 Task: Look for space in Drogheda, Ireland from 1st June, 2023 to 9th June, 2023 for 6 adults in price range Rs.6000 to Rs.12000. Place can be entire place with 3 bedrooms having 3 beds and 3 bathrooms. Property type can be house, flat, guest house. Booking option can be shelf check-in. Required host language is English.
Action: Mouse moved to (415, 77)
Screenshot: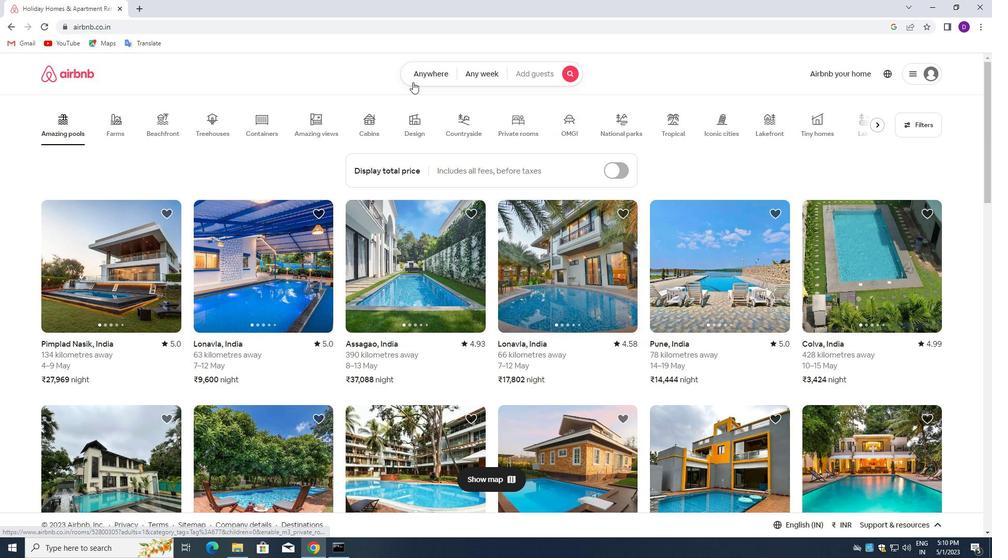 
Action: Mouse pressed left at (415, 77)
Screenshot: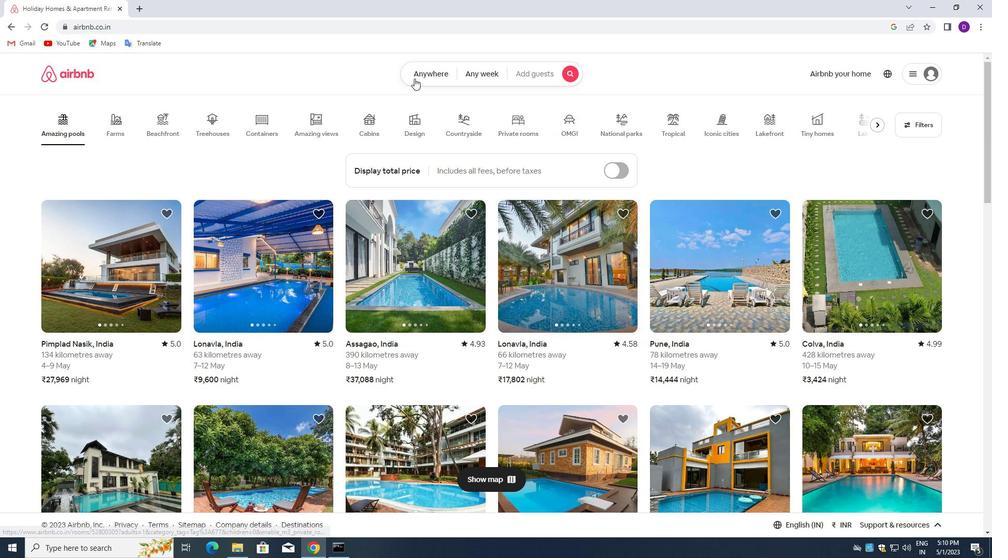 
Action: Mouse moved to (319, 118)
Screenshot: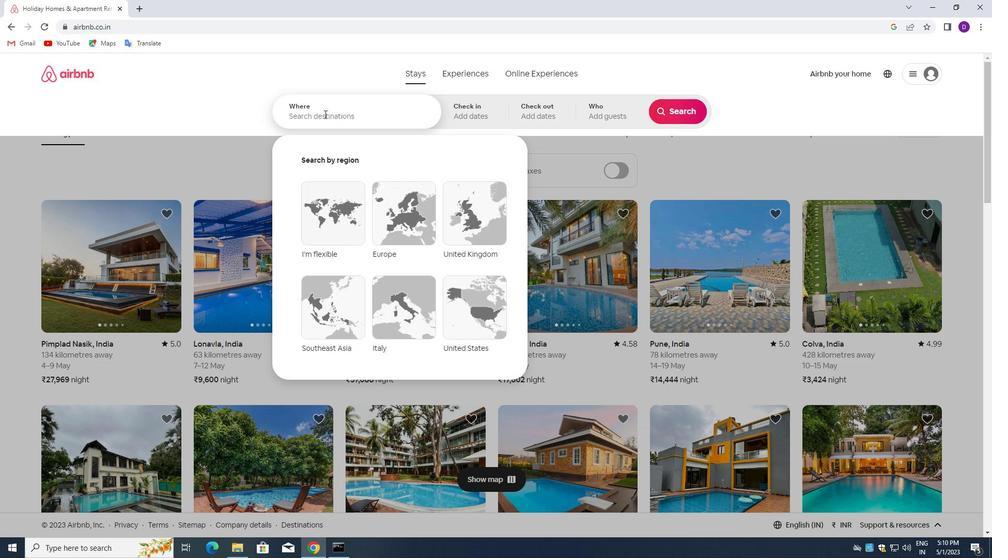 
Action: Mouse pressed left at (319, 118)
Screenshot: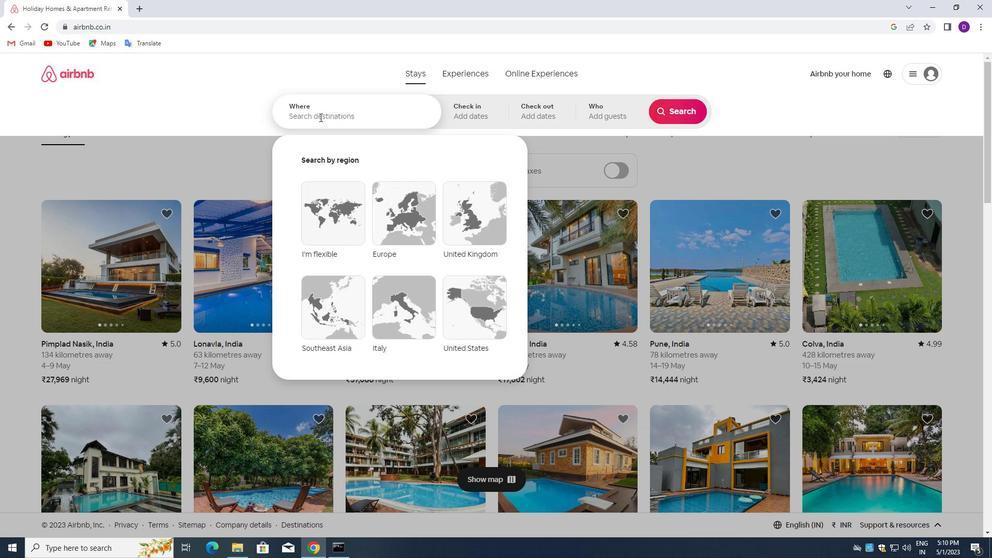 
Action: Key pressed <Key.shift>DROGHEDA,<Key.space><Key.shift>IRE<Key.down><Key.enter>
Screenshot: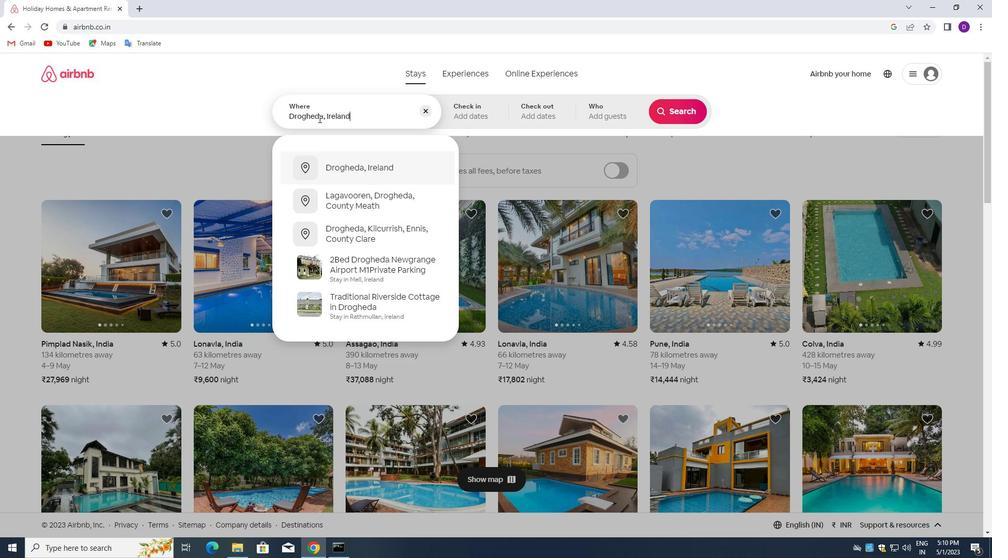 
Action: Mouse moved to (618, 238)
Screenshot: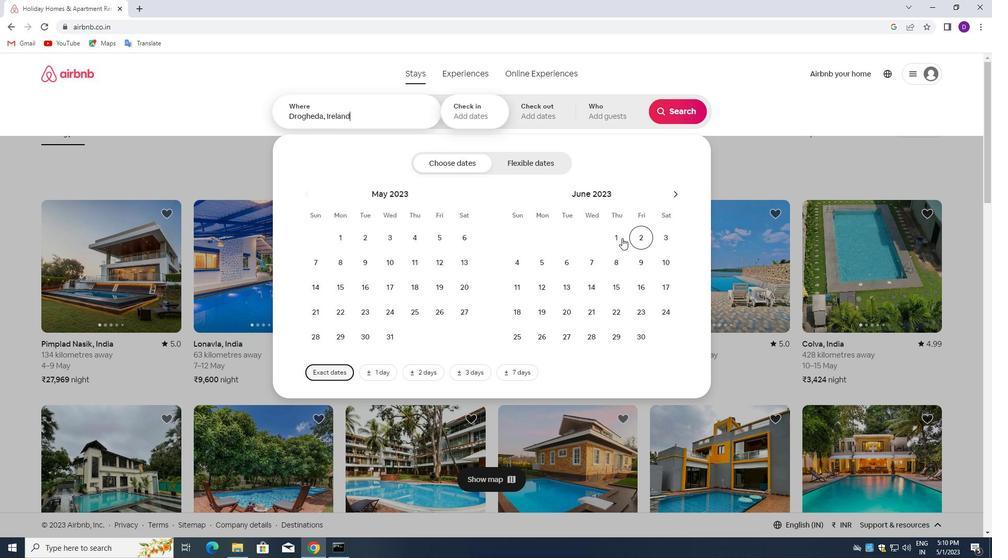 
Action: Mouse pressed left at (618, 238)
Screenshot: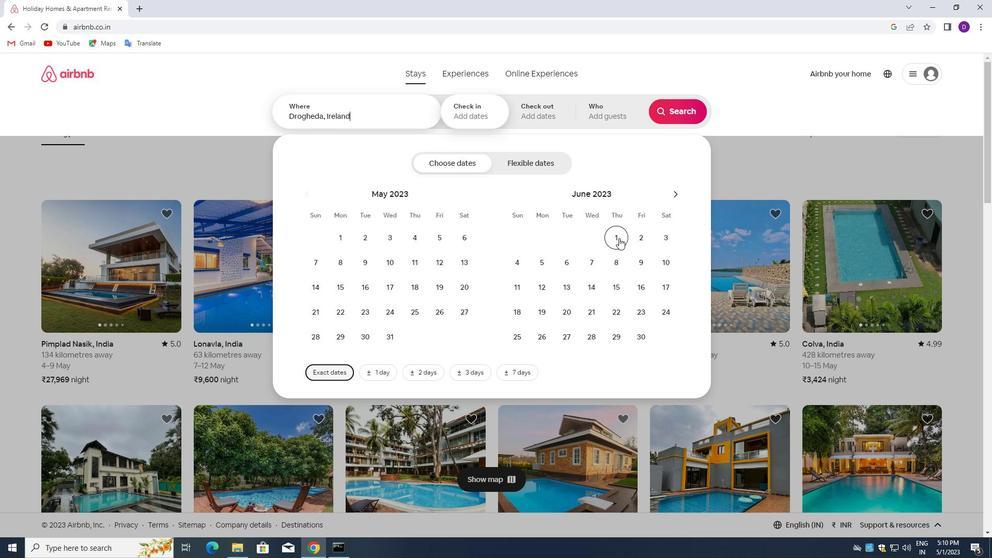 
Action: Mouse moved to (636, 257)
Screenshot: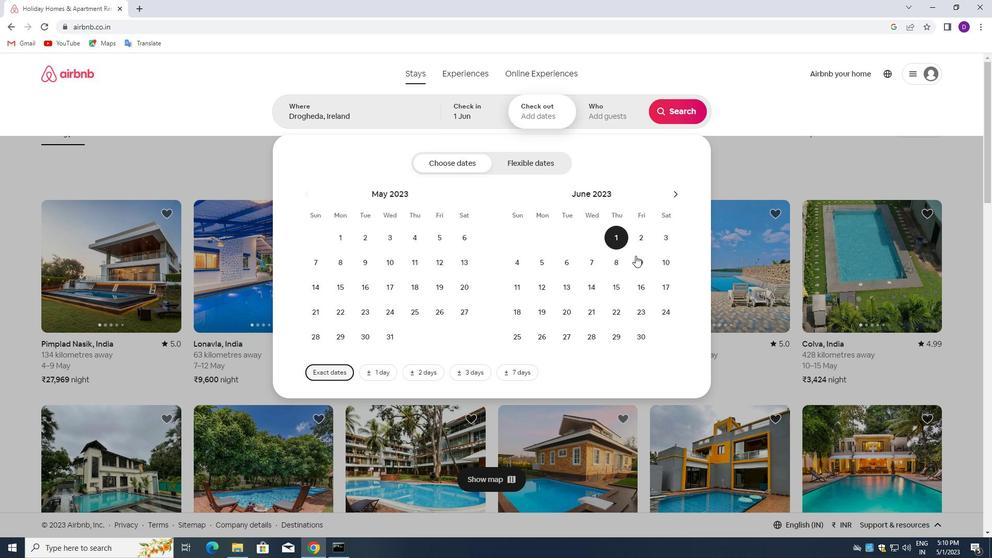 
Action: Mouse pressed left at (636, 257)
Screenshot: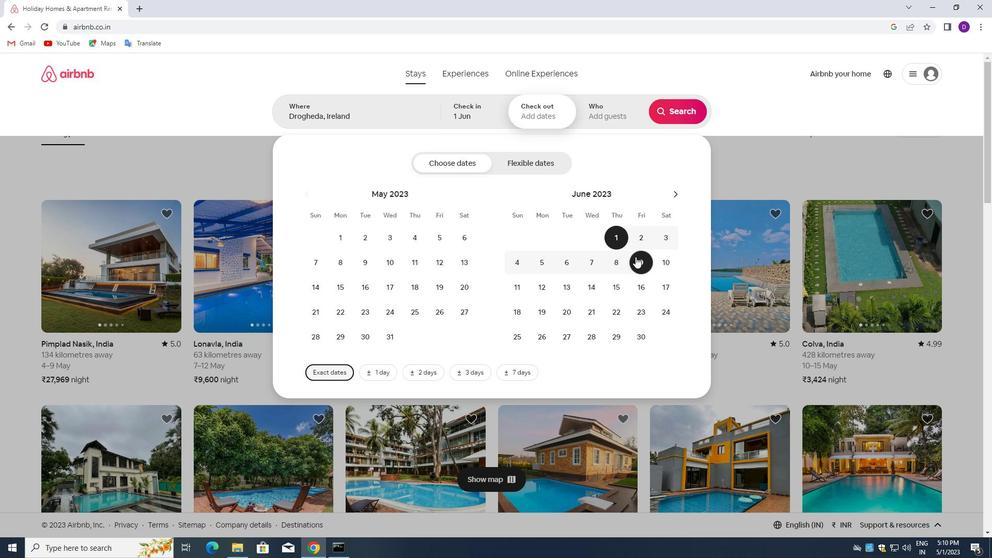 
Action: Mouse moved to (606, 116)
Screenshot: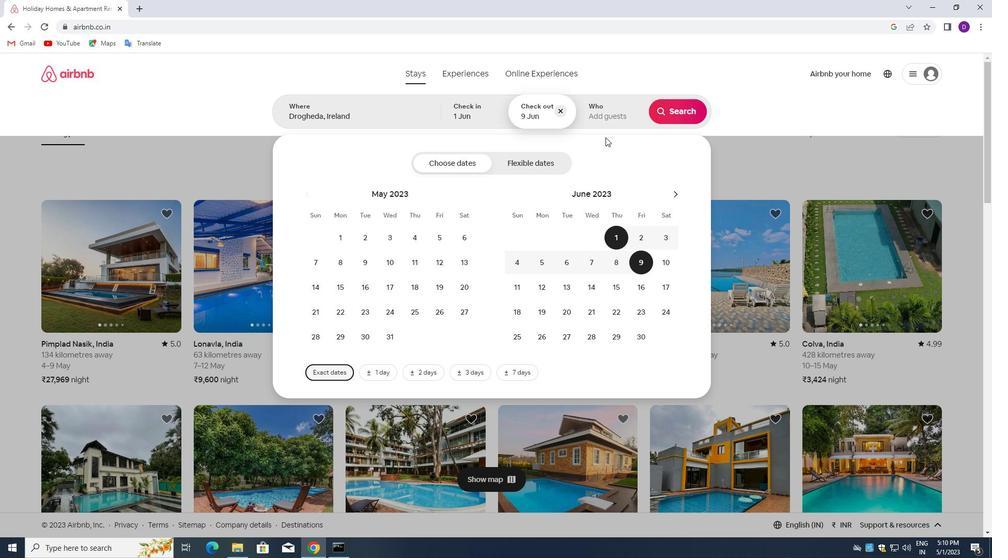 
Action: Mouse pressed left at (606, 116)
Screenshot: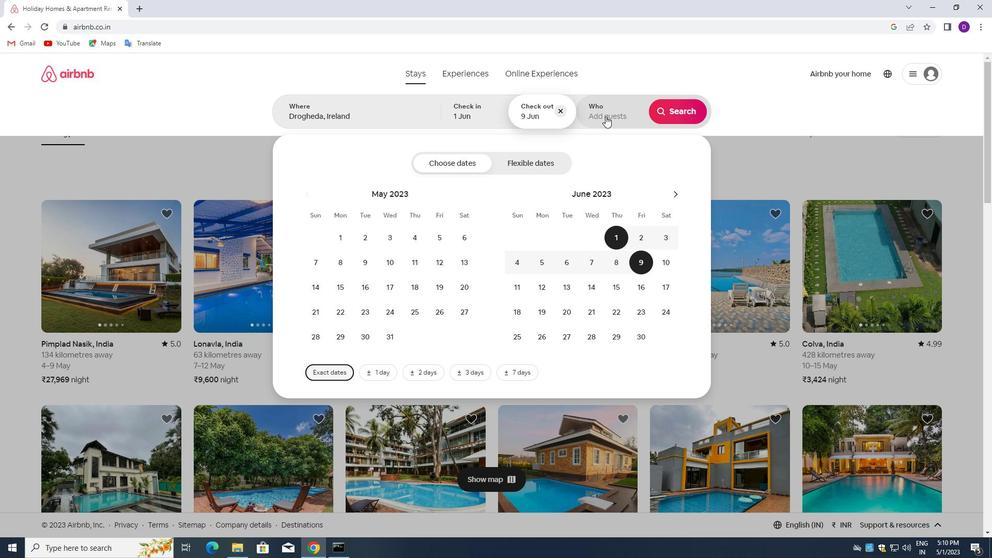 
Action: Mouse moved to (682, 161)
Screenshot: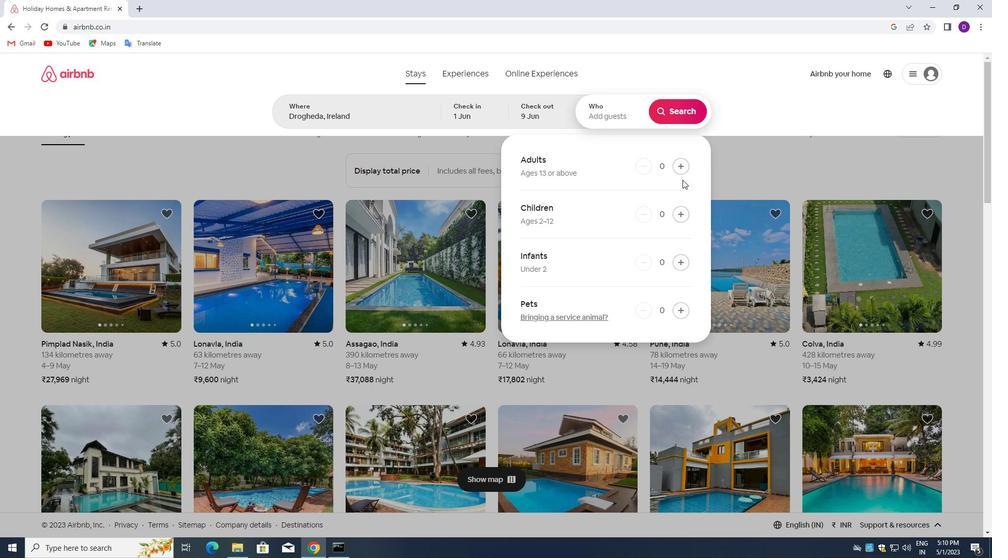
Action: Mouse pressed left at (682, 161)
Screenshot: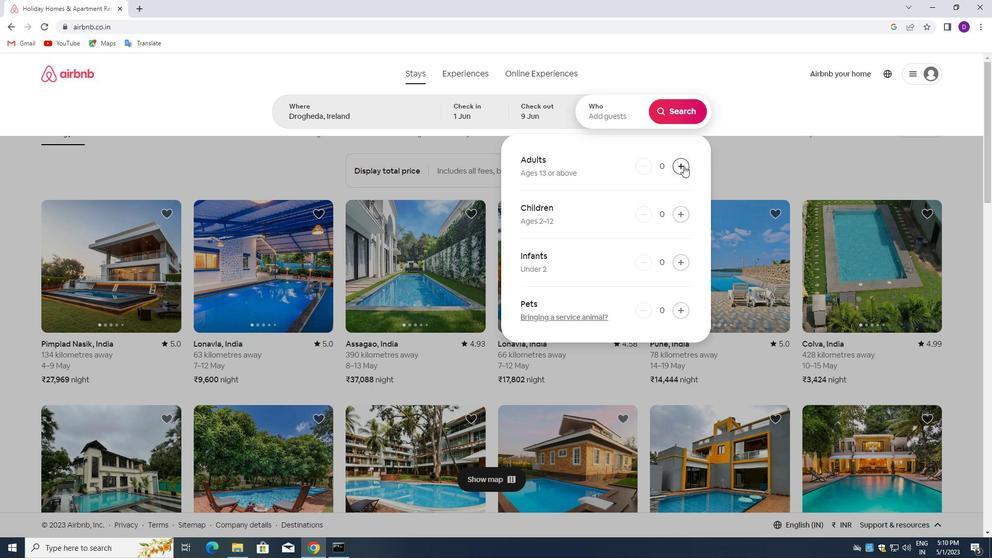 
Action: Mouse pressed left at (682, 161)
Screenshot: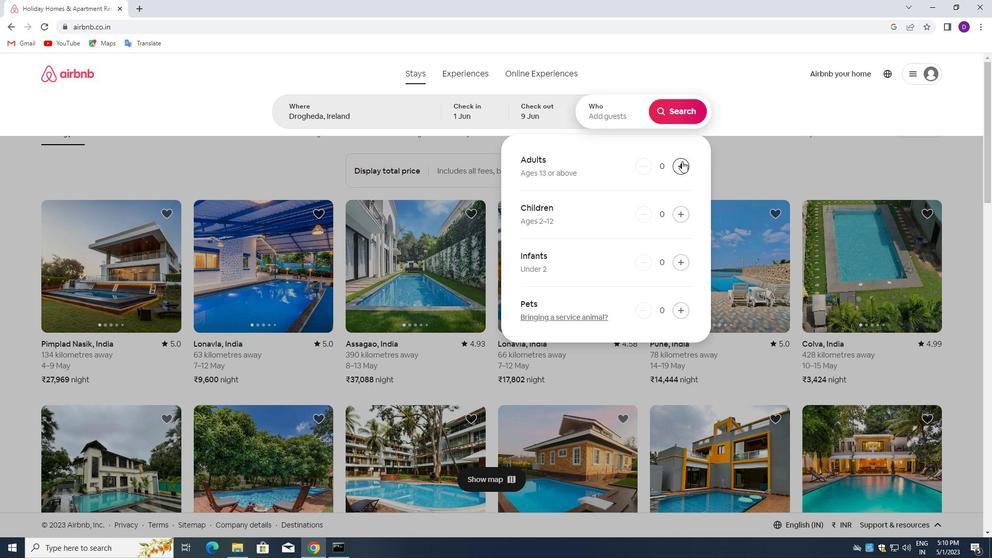 
Action: Mouse pressed left at (682, 161)
Screenshot: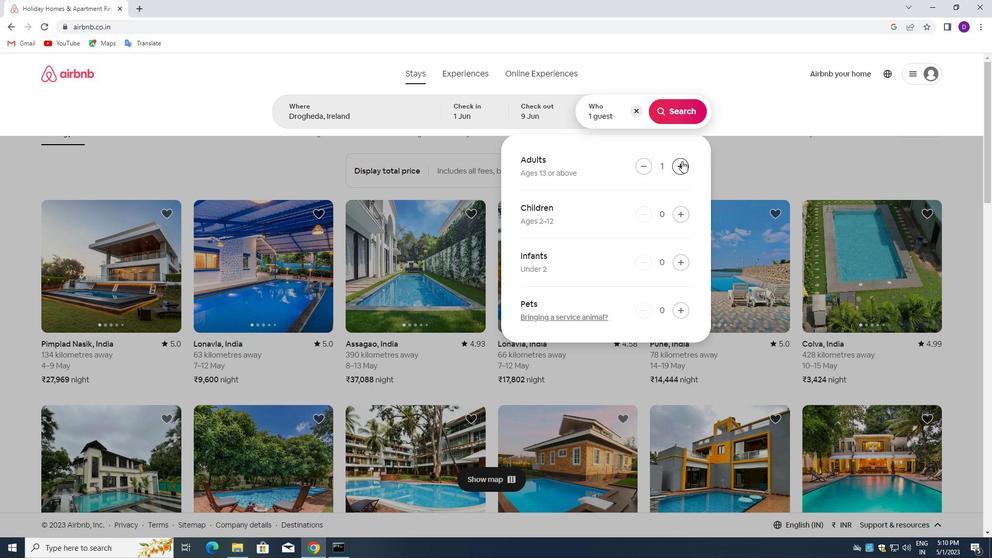 
Action: Mouse pressed left at (682, 161)
Screenshot: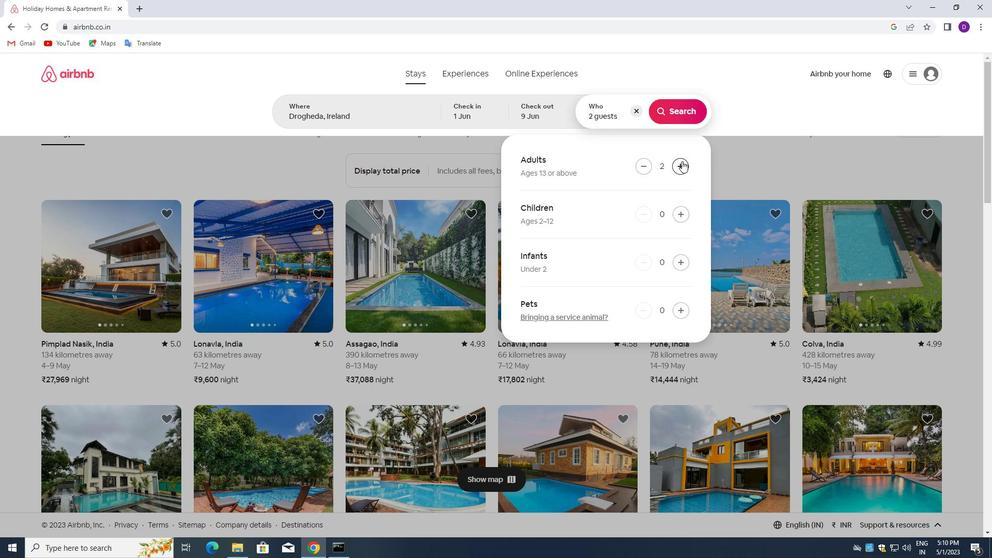 
Action: Mouse pressed left at (682, 161)
Screenshot: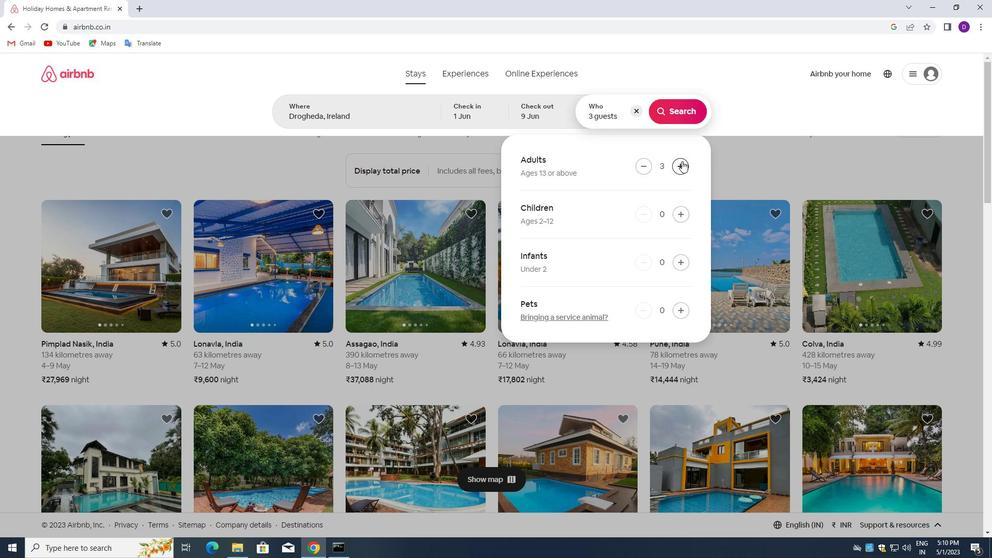 
Action: Mouse pressed left at (682, 161)
Screenshot: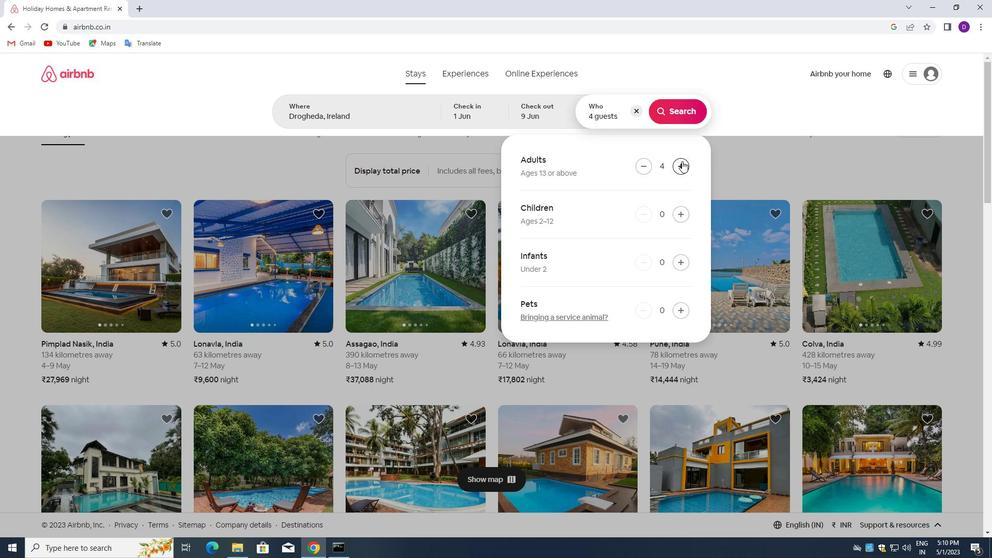 
Action: Mouse moved to (673, 111)
Screenshot: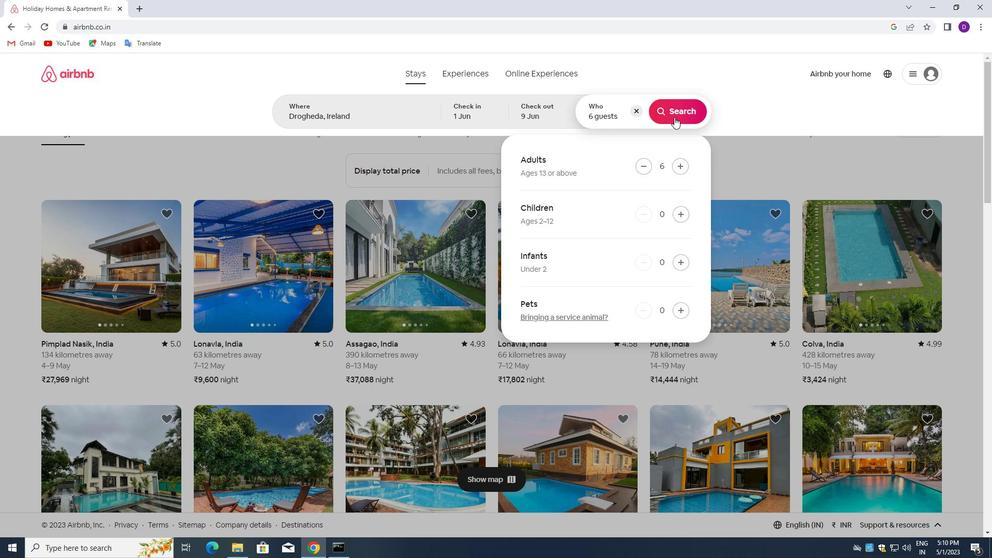 
Action: Mouse pressed left at (673, 111)
Screenshot: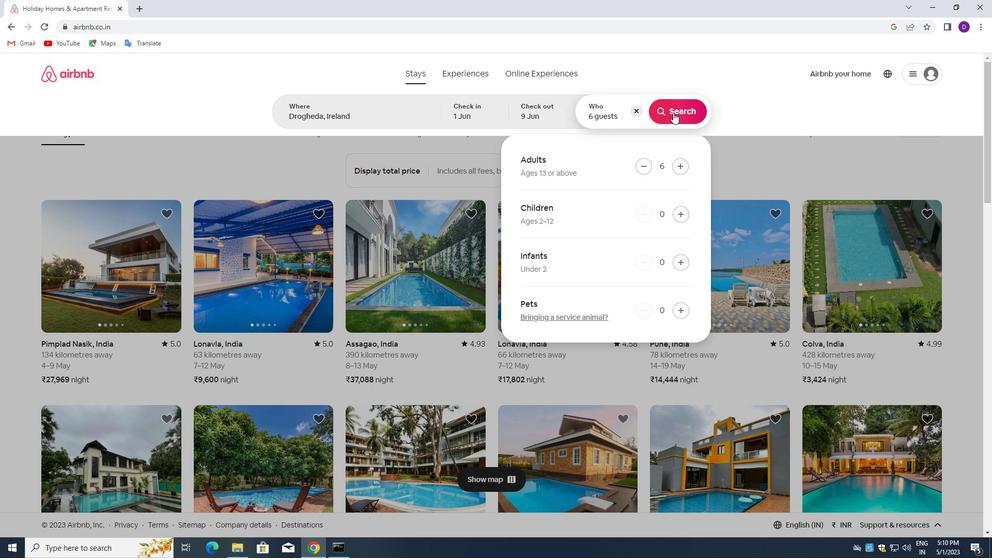 
Action: Mouse moved to (956, 113)
Screenshot: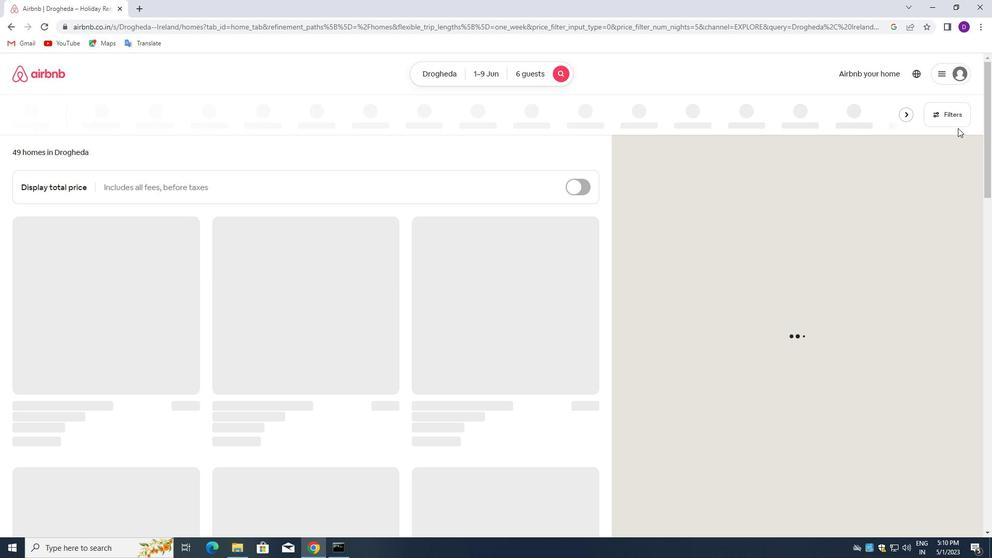 
Action: Mouse pressed left at (956, 113)
Screenshot: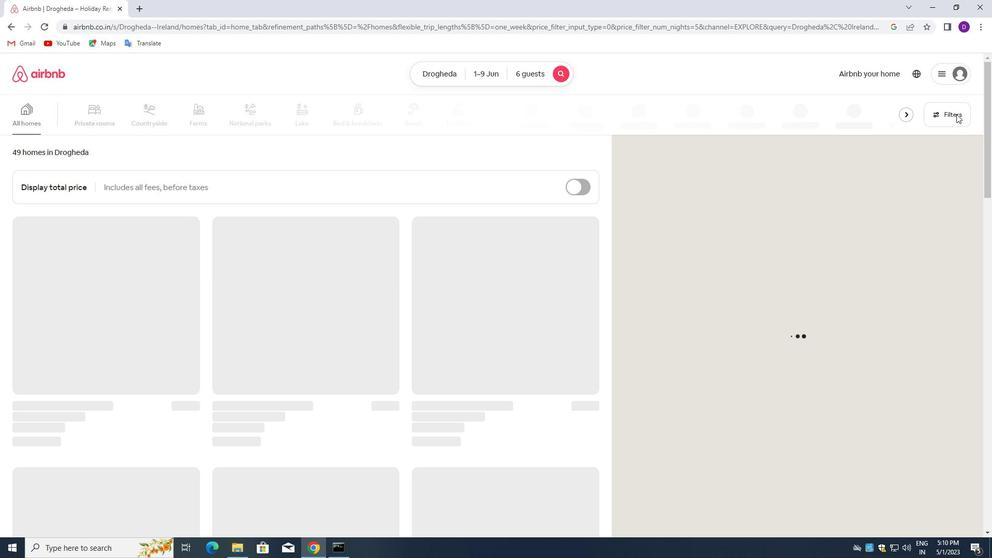 
Action: Mouse moved to (360, 244)
Screenshot: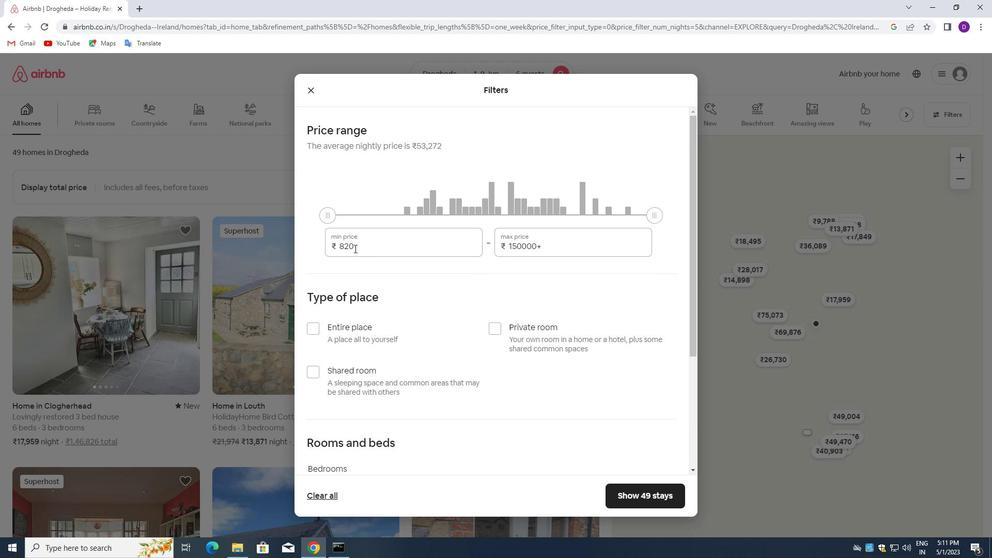 
Action: Mouse pressed left at (360, 244)
Screenshot: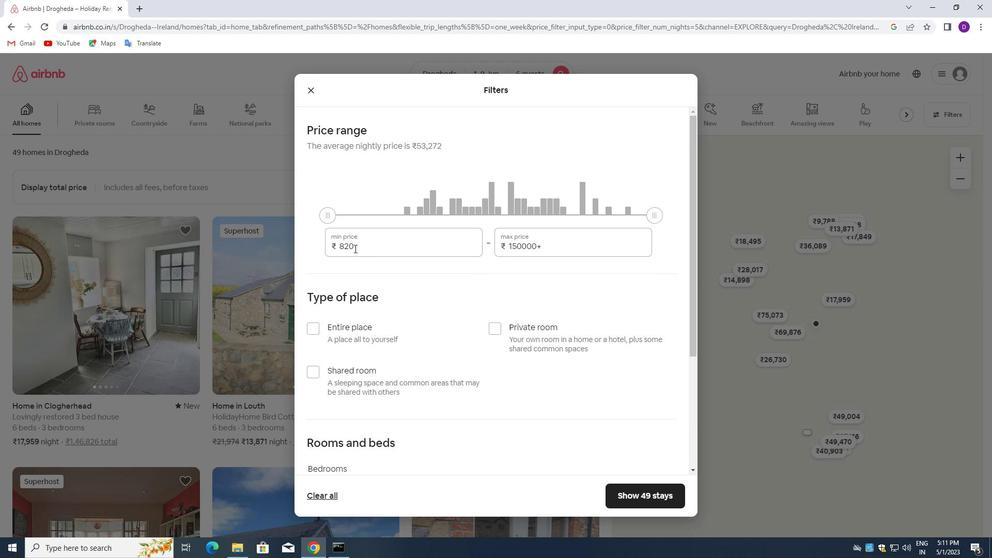 
Action: Mouse pressed left at (360, 244)
Screenshot: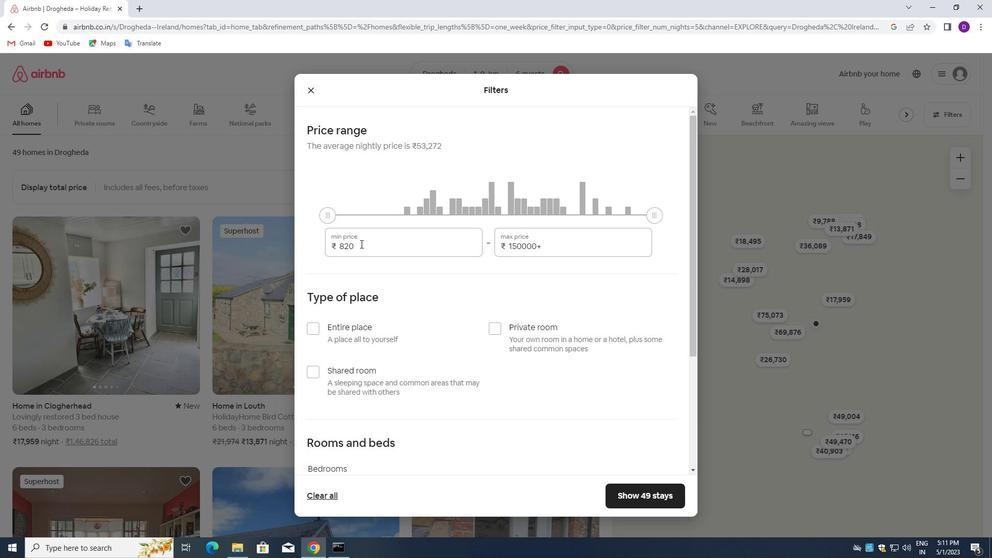 
Action: Key pressed 6000<Key.tab>12000
Screenshot: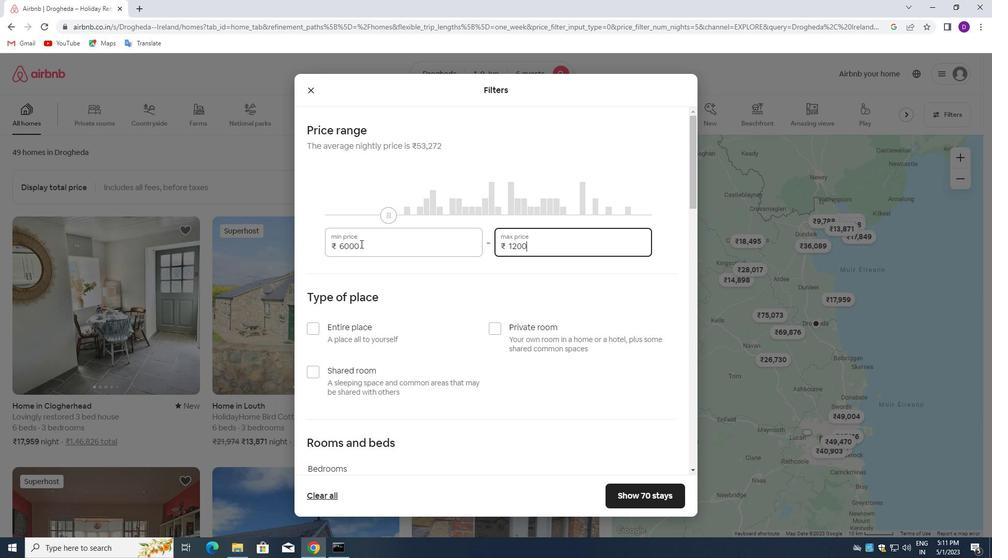 
Action: Mouse moved to (358, 265)
Screenshot: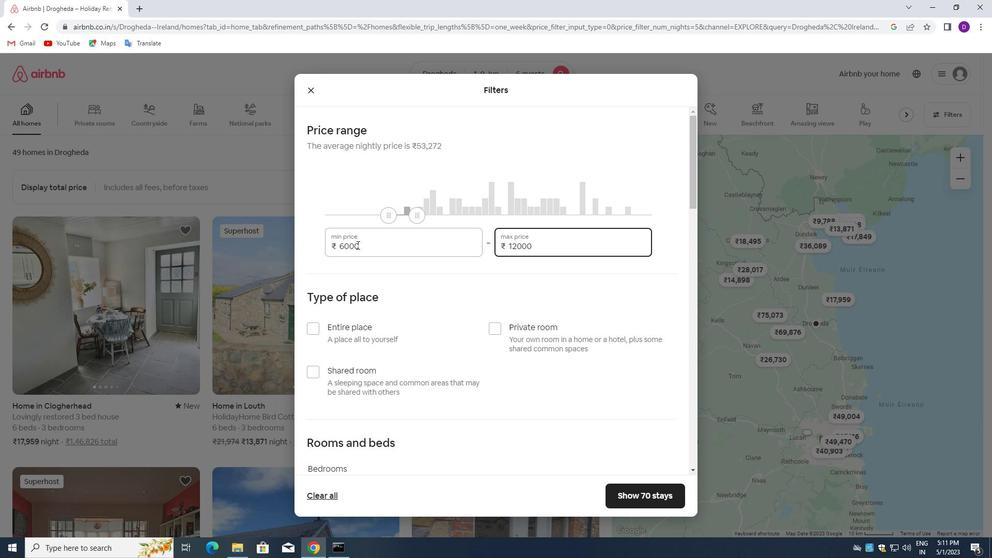 
Action: Mouse scrolled (358, 264) with delta (0, 0)
Screenshot: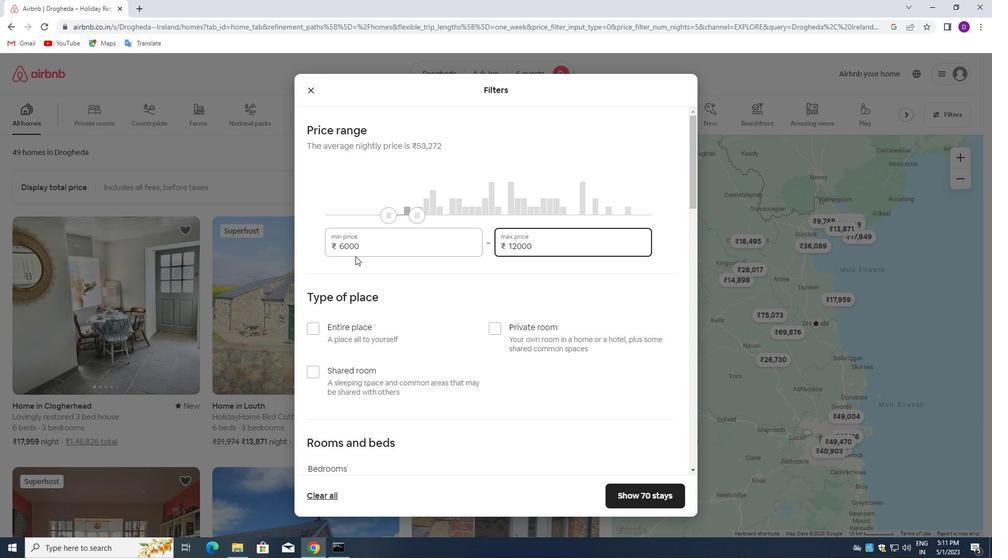 
Action: Mouse moved to (313, 276)
Screenshot: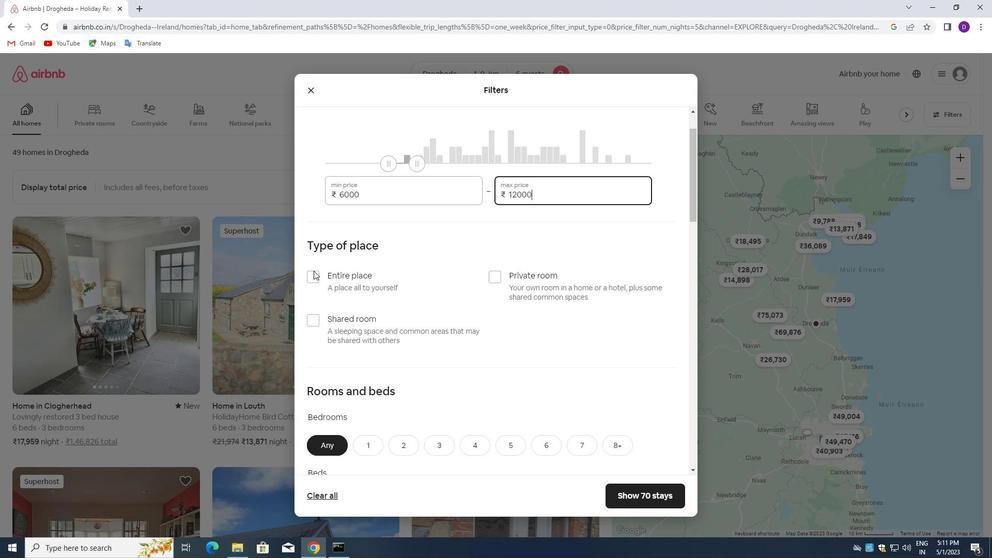 
Action: Mouse pressed left at (313, 276)
Screenshot: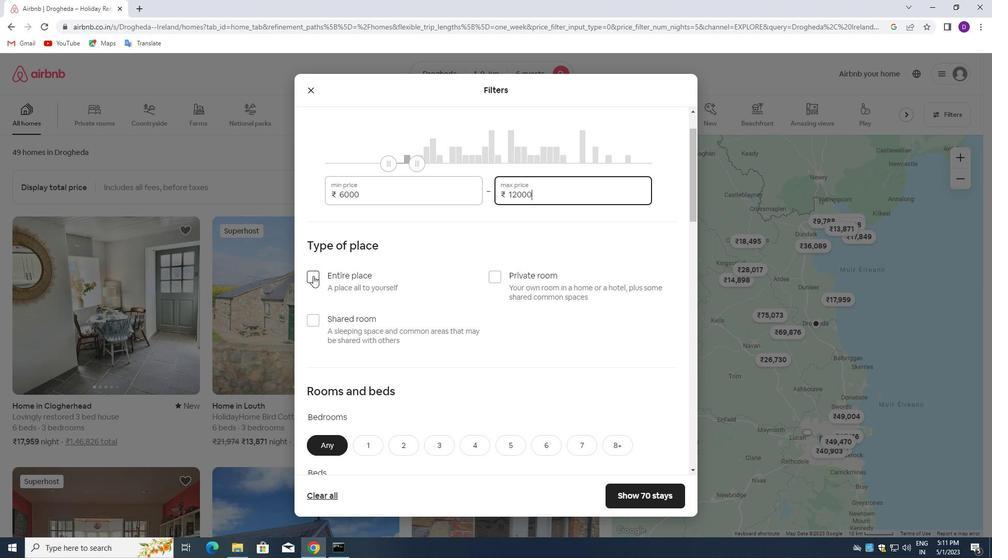 
Action: Mouse moved to (392, 293)
Screenshot: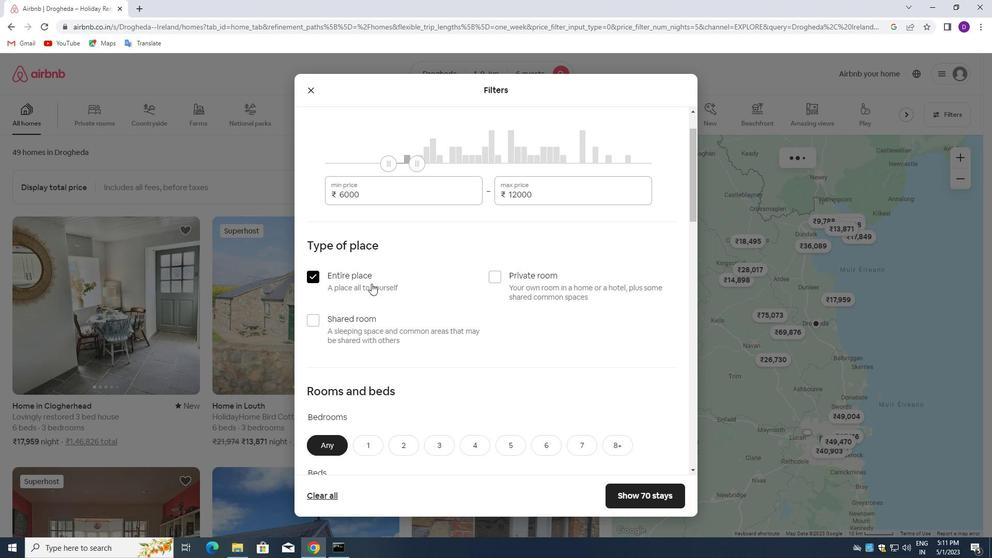 
Action: Mouse scrolled (392, 292) with delta (0, 0)
Screenshot: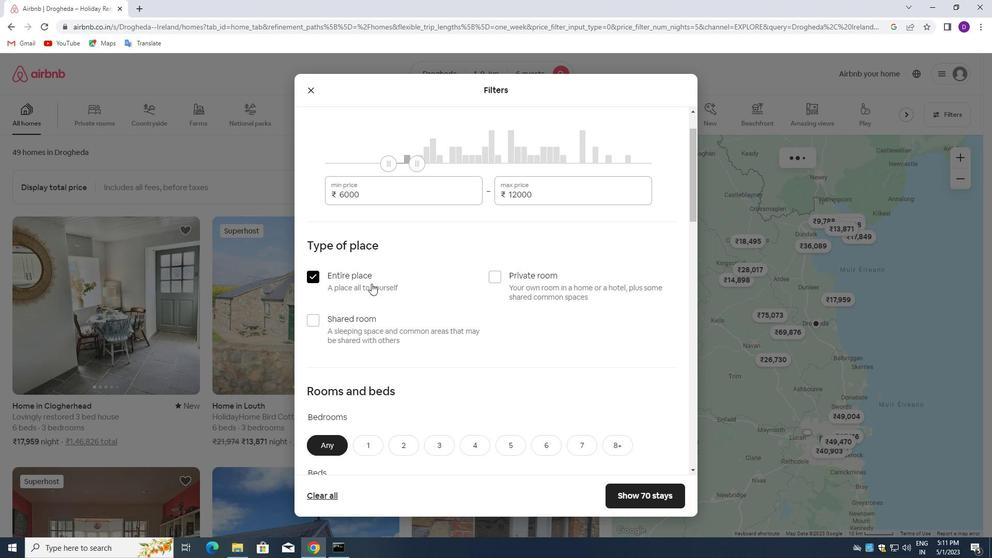 
Action: Mouse moved to (393, 294)
Screenshot: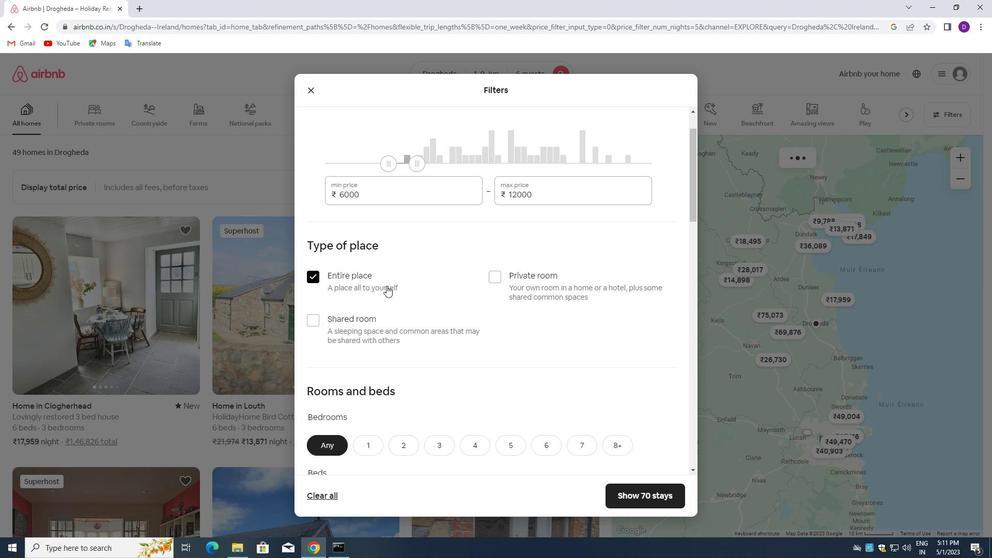 
Action: Mouse scrolled (393, 294) with delta (0, 0)
Screenshot: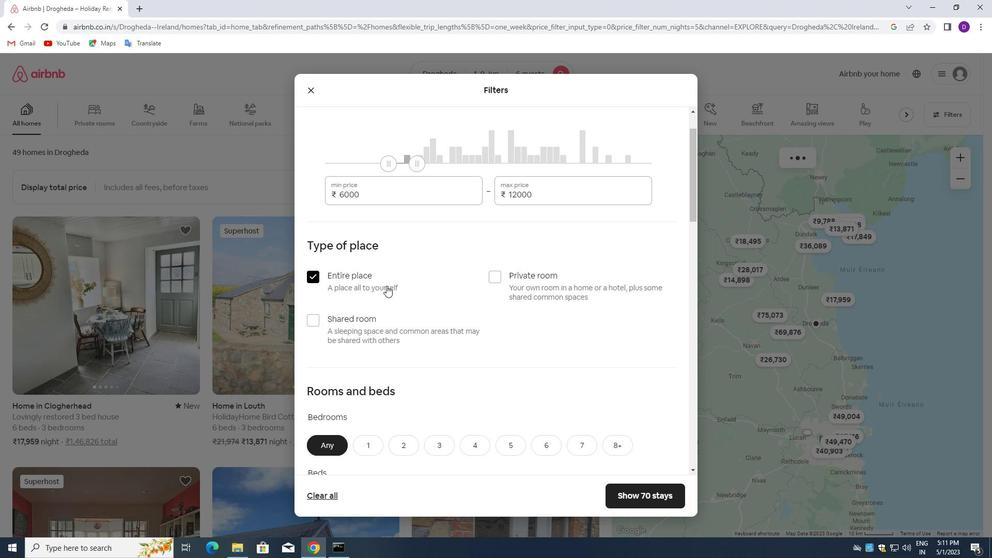 
Action: Mouse moved to (394, 296)
Screenshot: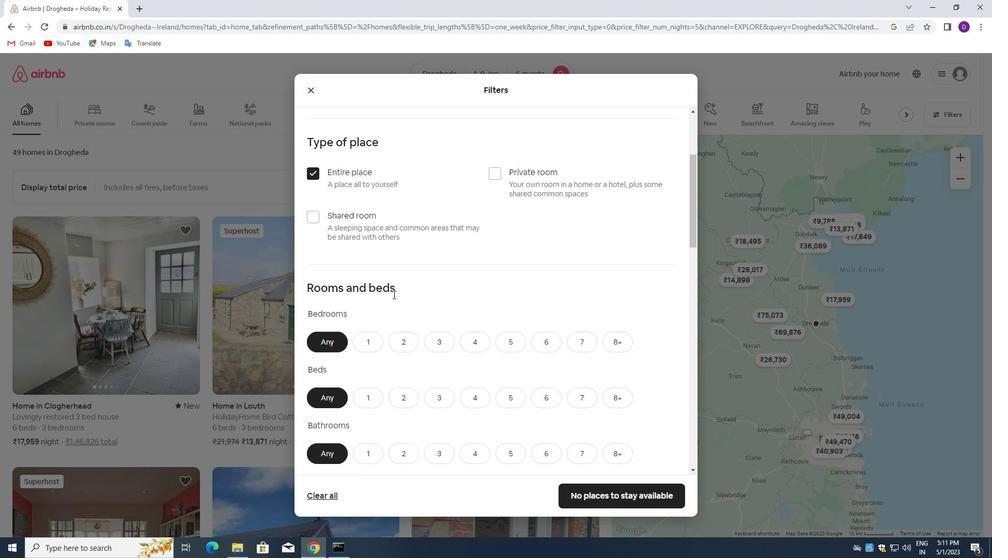 
Action: Mouse scrolled (394, 295) with delta (0, 0)
Screenshot: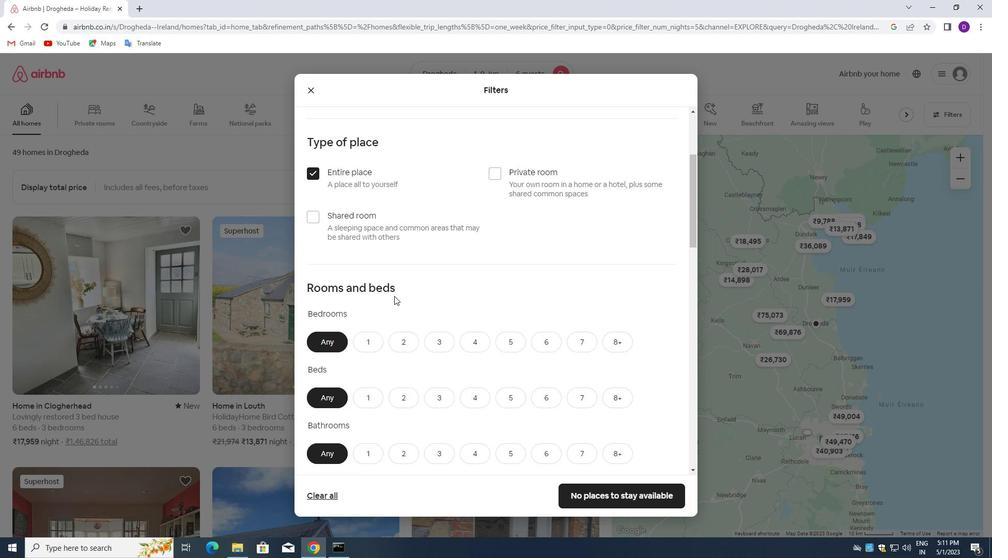 
Action: Mouse moved to (395, 296)
Screenshot: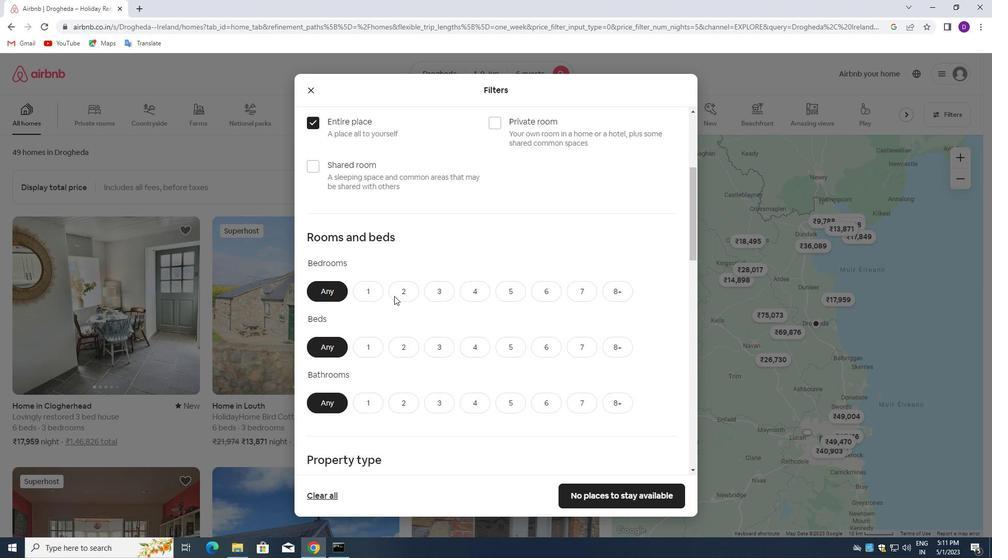 
Action: Mouse scrolled (395, 295) with delta (0, 0)
Screenshot: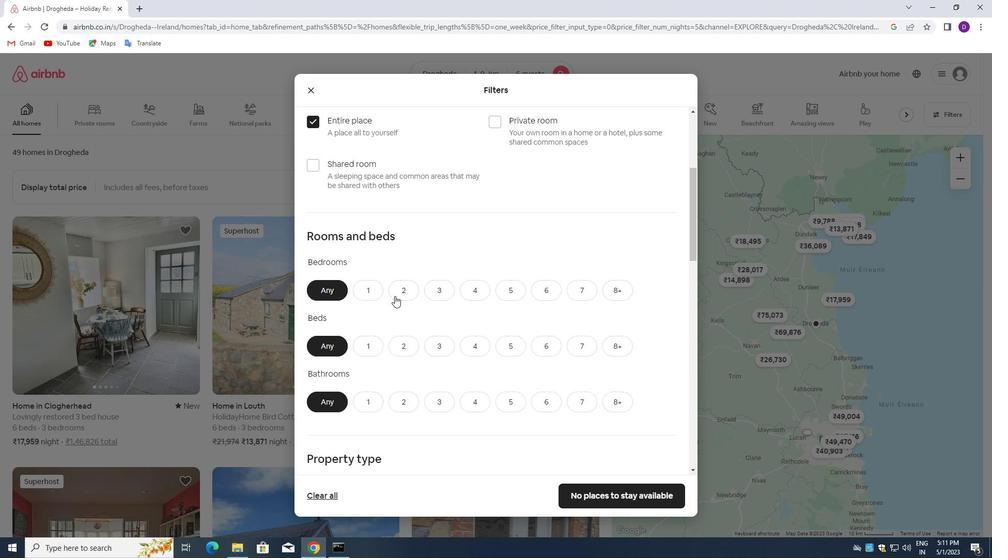 
Action: Mouse moved to (429, 238)
Screenshot: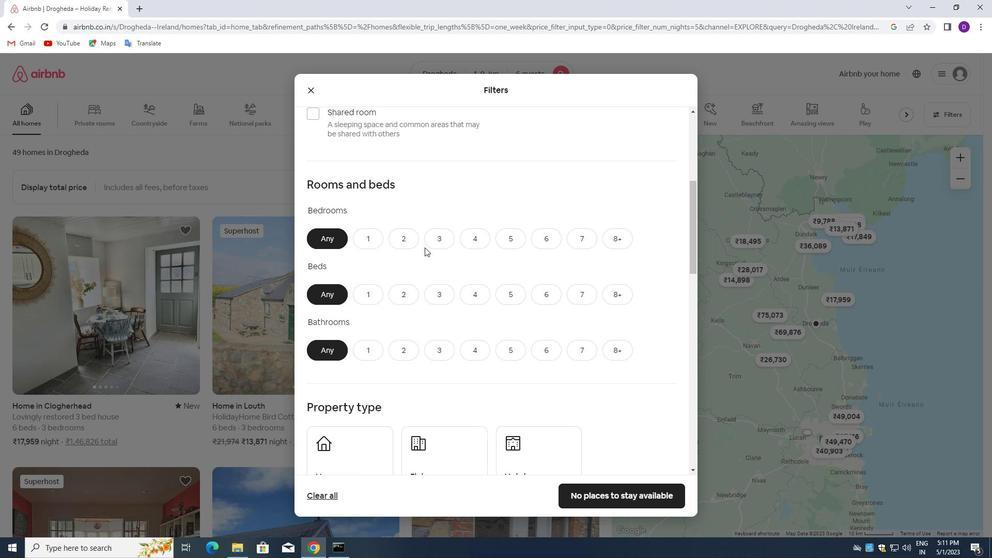 
Action: Mouse pressed left at (429, 238)
Screenshot: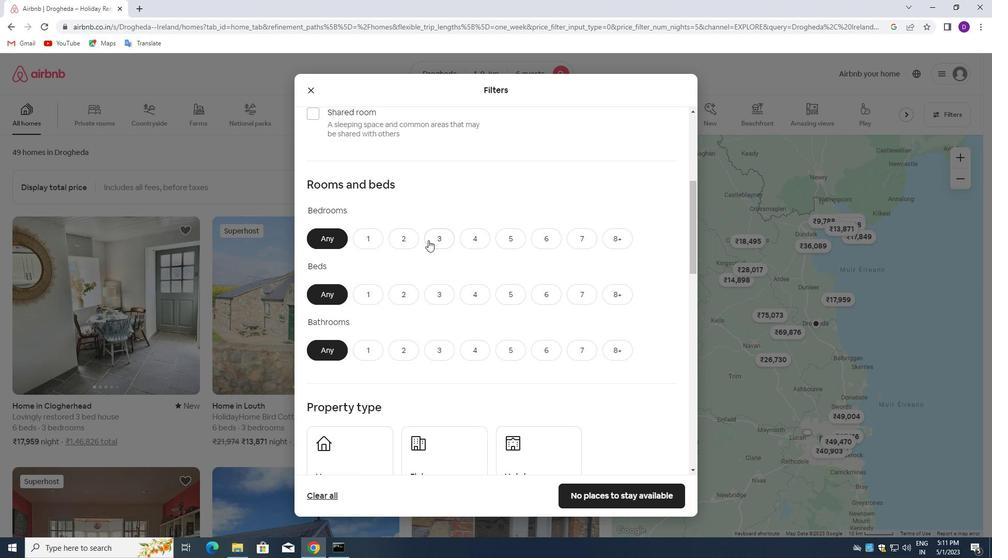 
Action: Mouse moved to (437, 295)
Screenshot: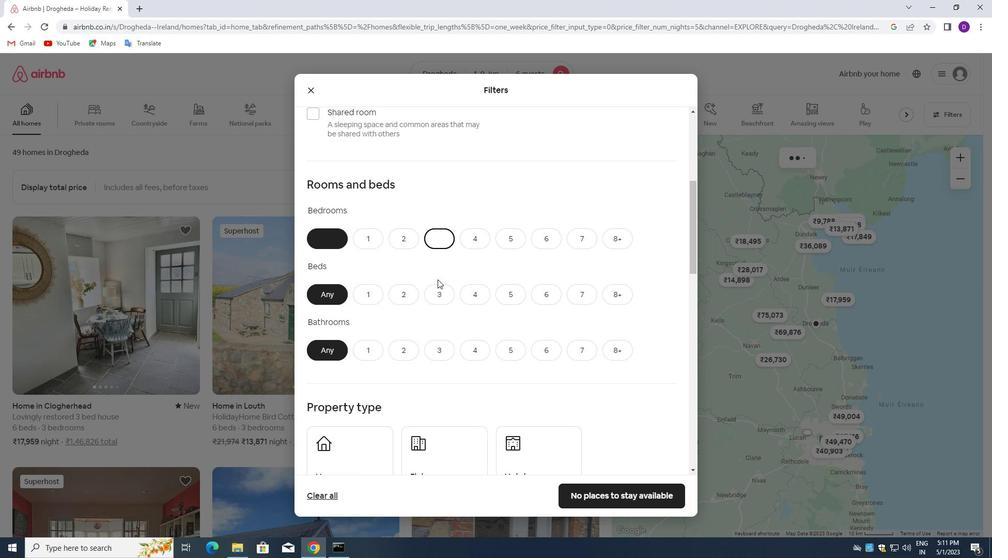 
Action: Mouse pressed left at (437, 295)
Screenshot: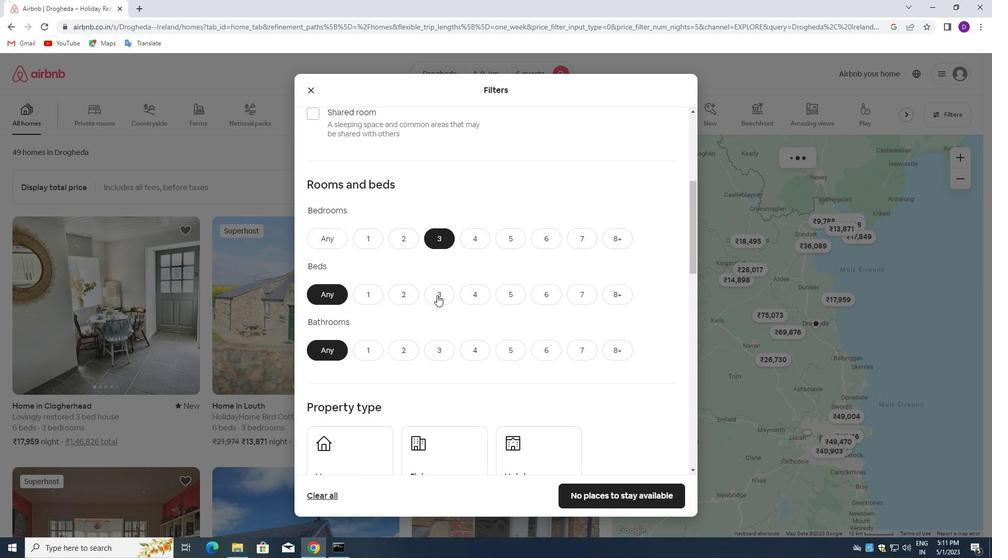 
Action: Mouse moved to (442, 348)
Screenshot: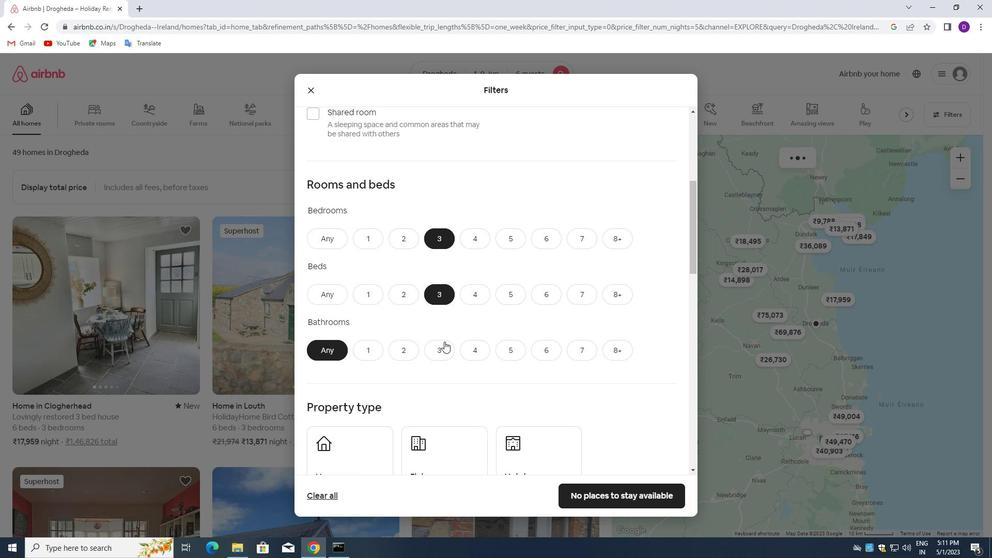 
Action: Mouse pressed left at (442, 348)
Screenshot: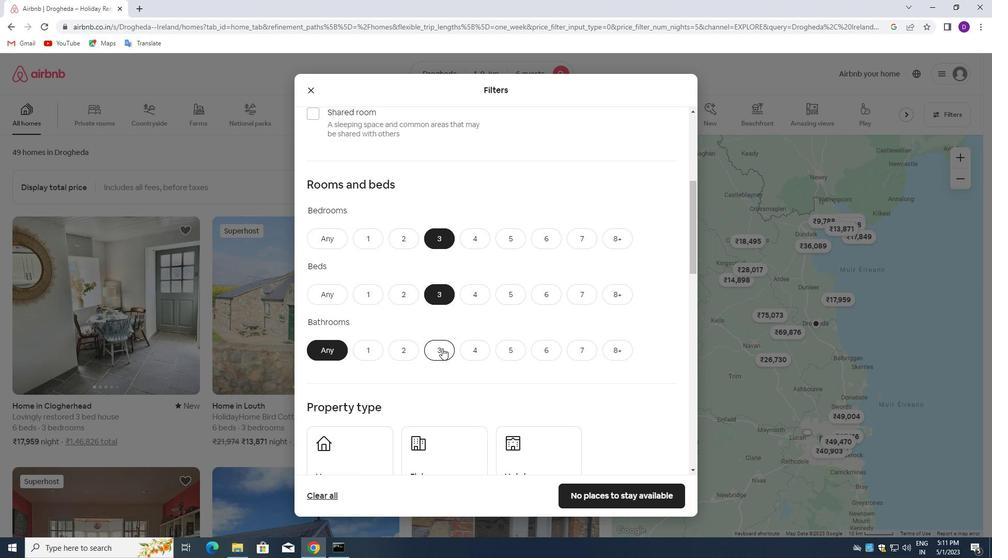 
Action: Mouse moved to (442, 349)
Screenshot: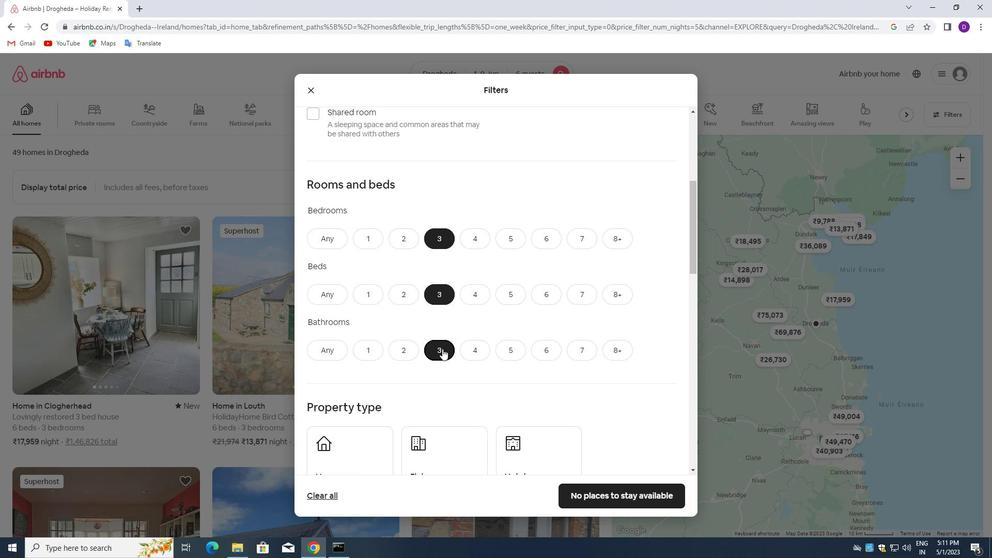 
Action: Mouse scrolled (442, 348) with delta (0, 0)
Screenshot: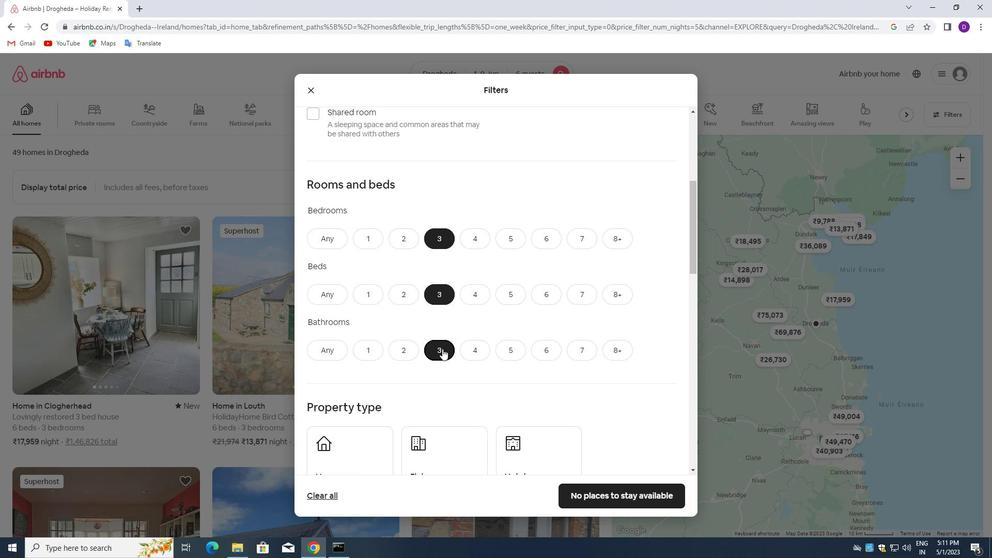 
Action: Mouse moved to (441, 350)
Screenshot: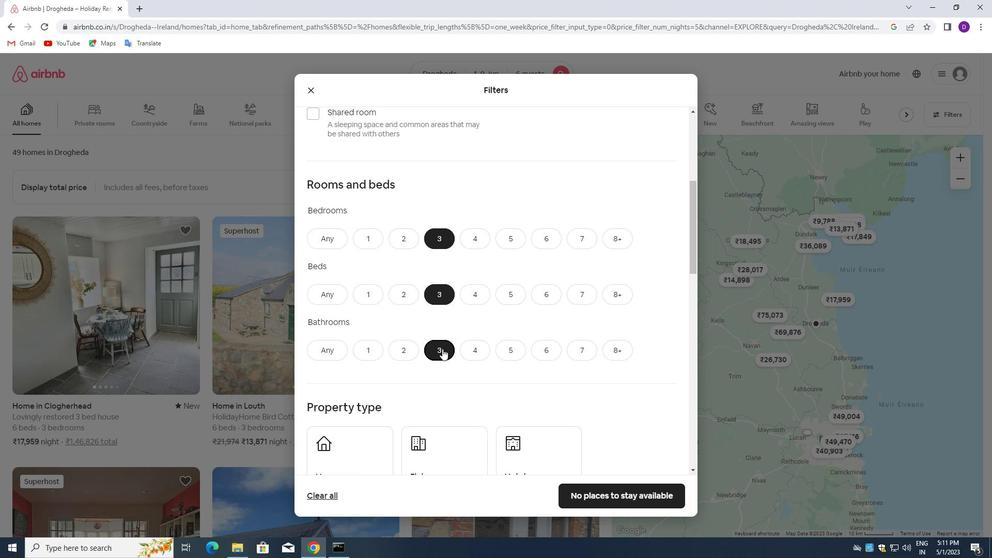 
Action: Mouse scrolled (441, 350) with delta (0, 0)
Screenshot: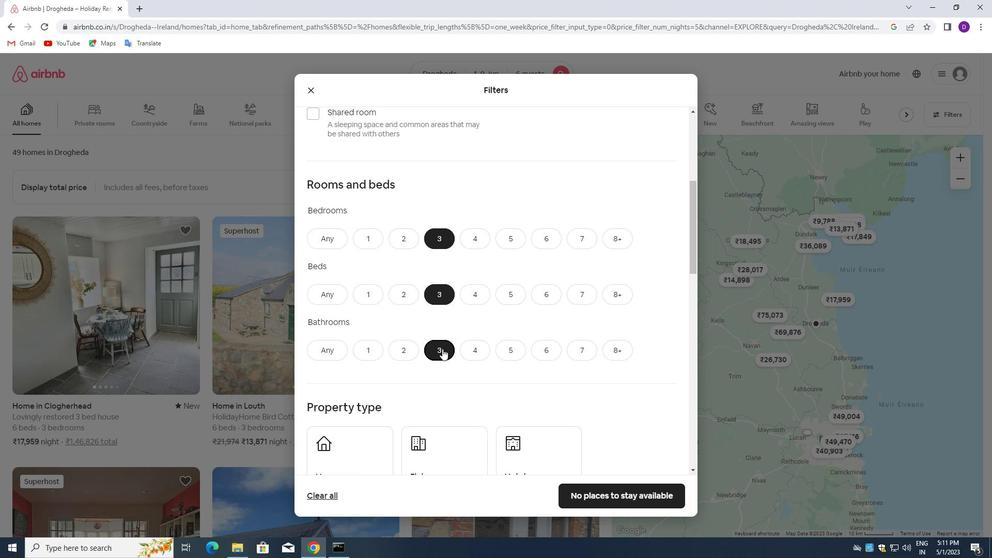 
Action: Mouse moved to (358, 343)
Screenshot: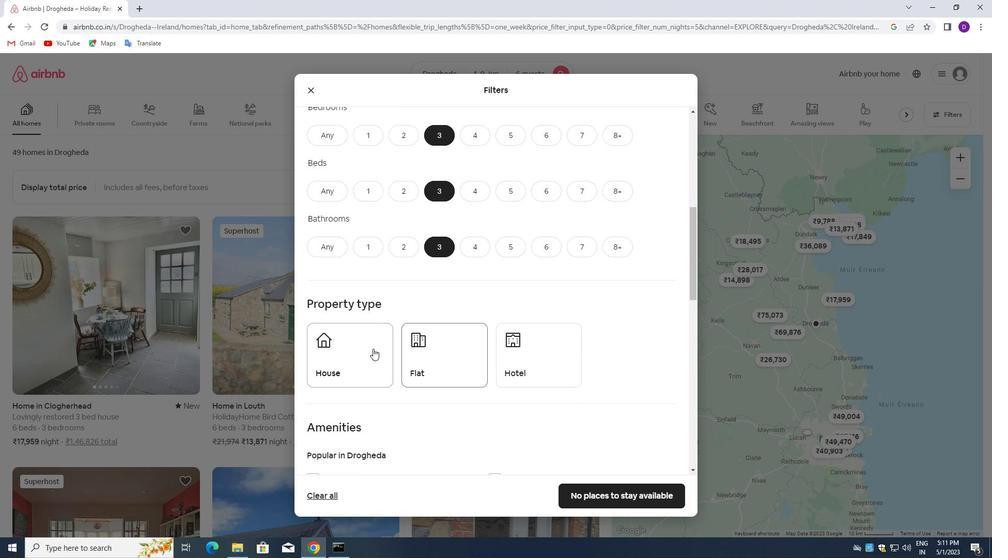 
Action: Mouse pressed left at (358, 343)
Screenshot: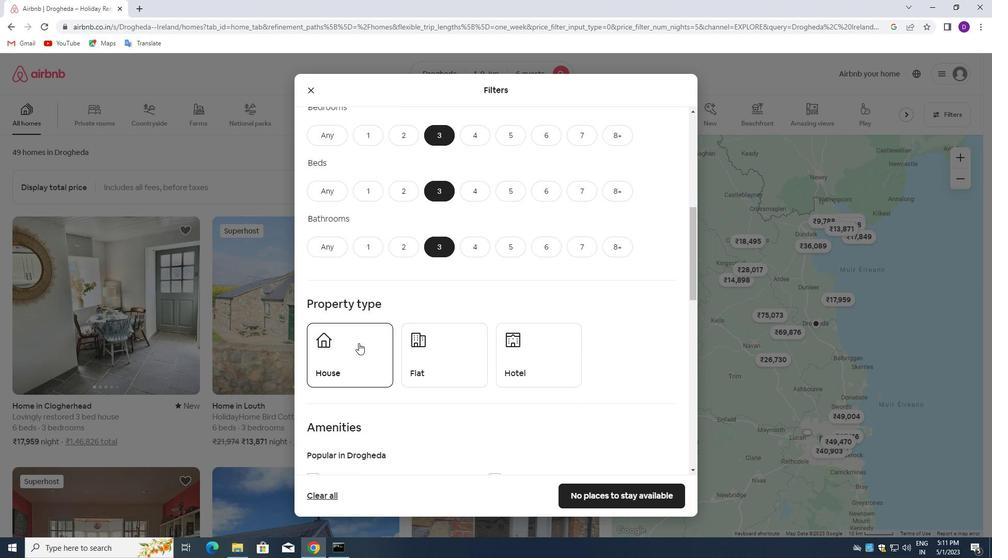 
Action: Mouse moved to (434, 359)
Screenshot: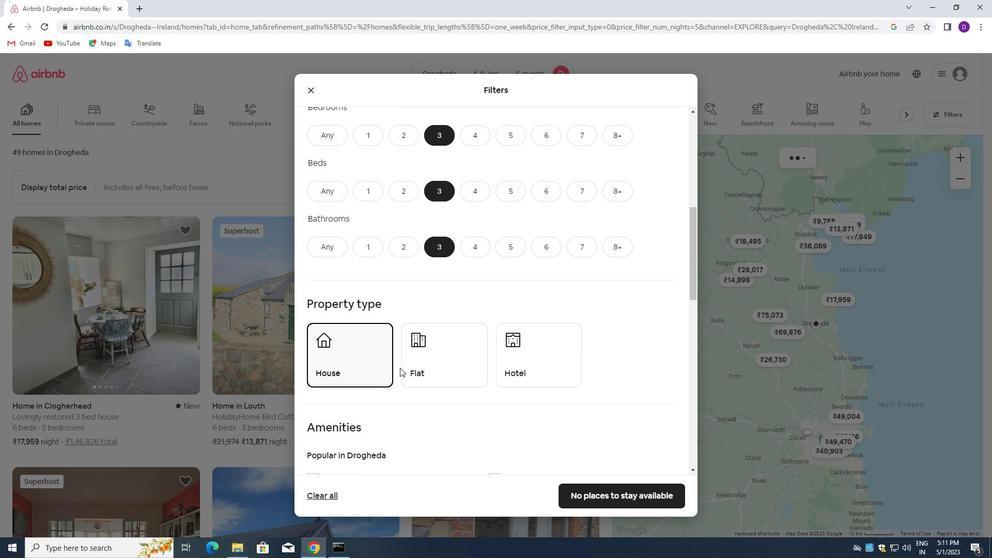 
Action: Mouse pressed left at (434, 359)
Screenshot: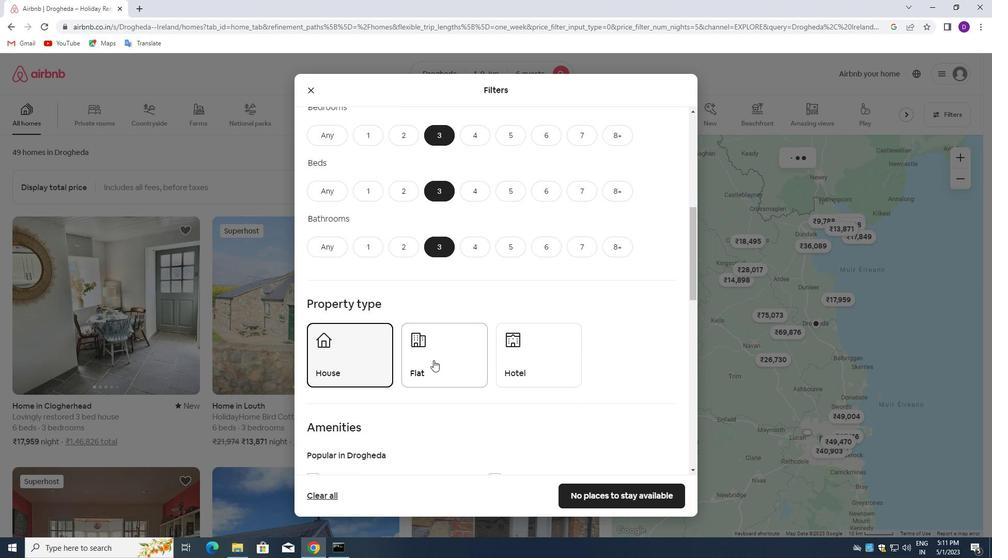 
Action: Mouse moved to (467, 371)
Screenshot: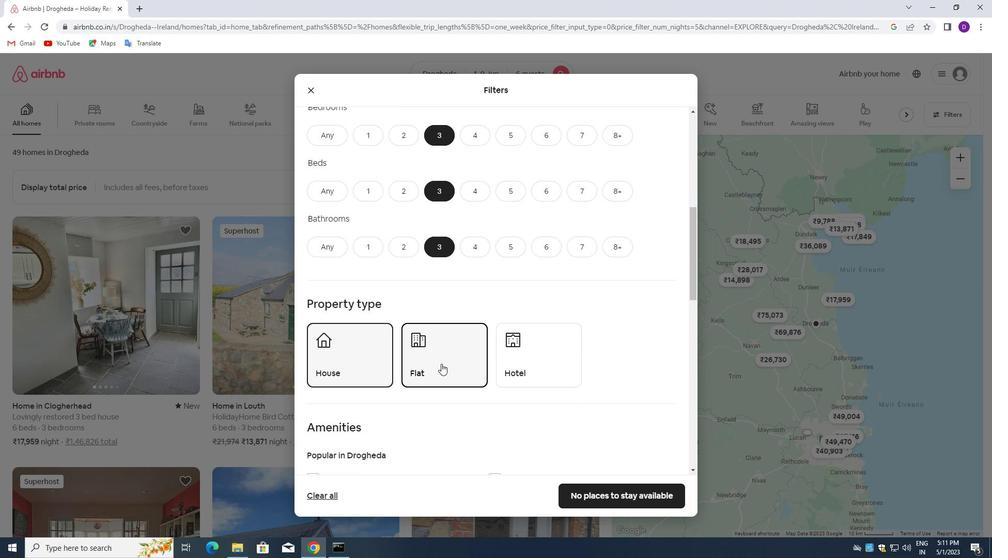
Action: Mouse scrolled (467, 370) with delta (0, 0)
Screenshot: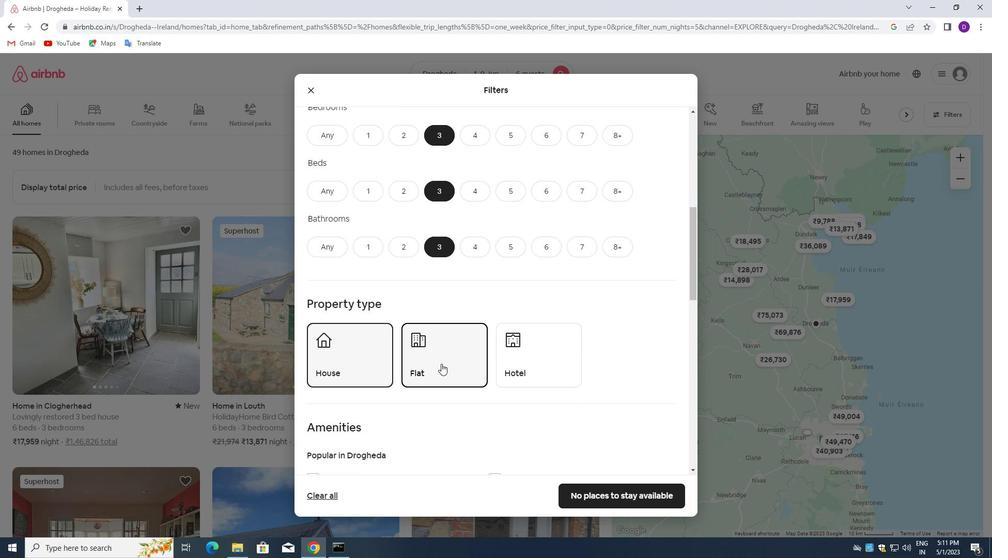 
Action: Mouse moved to (456, 361)
Screenshot: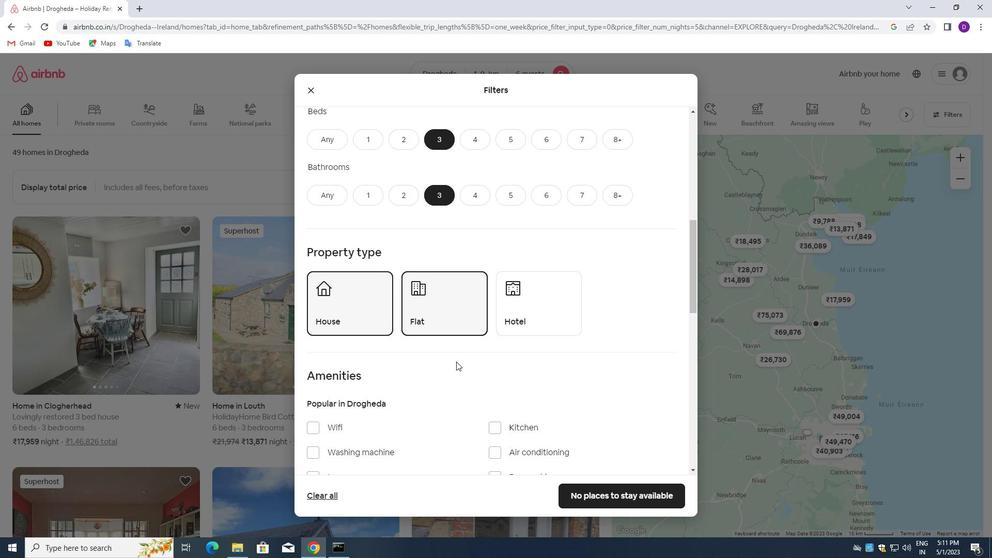
Action: Mouse scrolled (456, 361) with delta (0, 0)
Screenshot: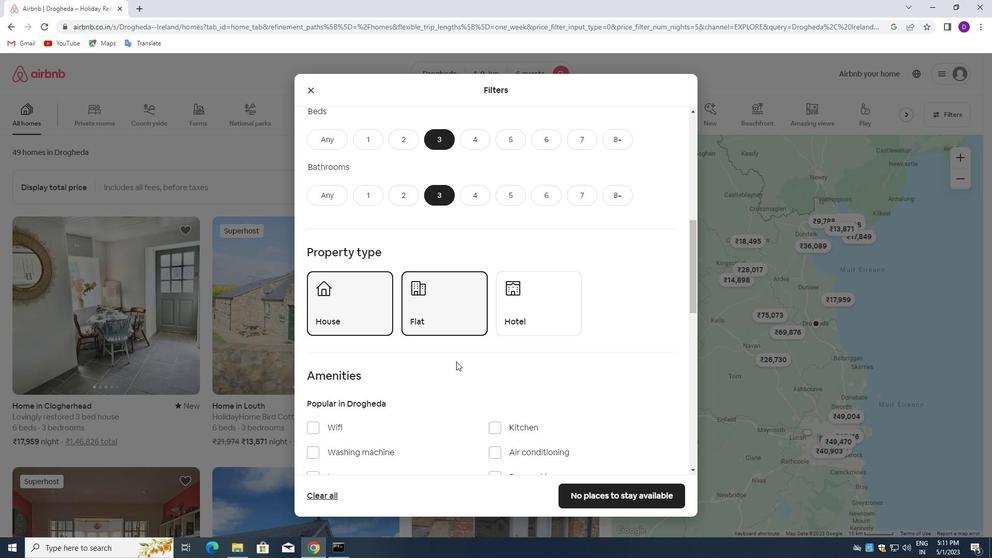 
Action: Mouse moved to (456, 361)
Screenshot: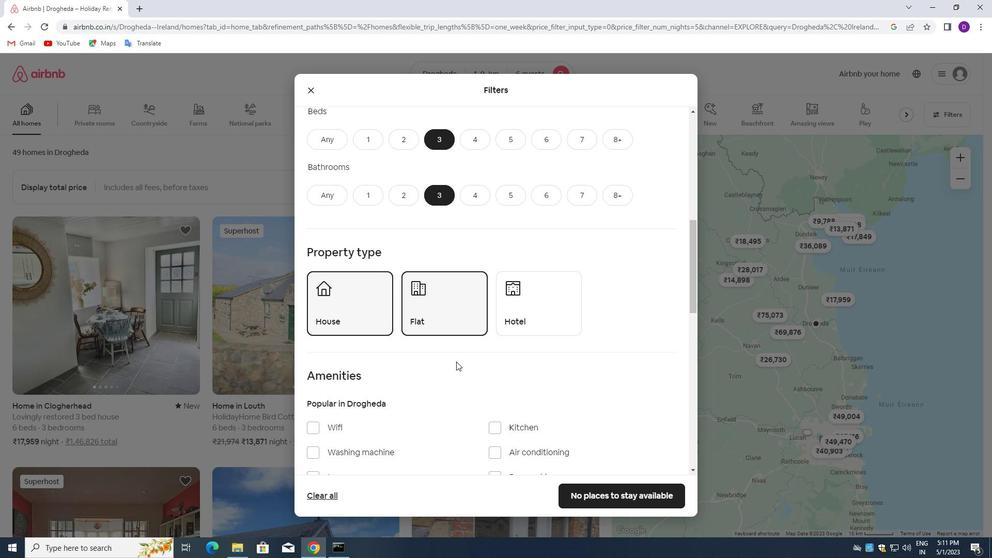 
Action: Mouse scrolled (456, 361) with delta (0, 0)
Screenshot: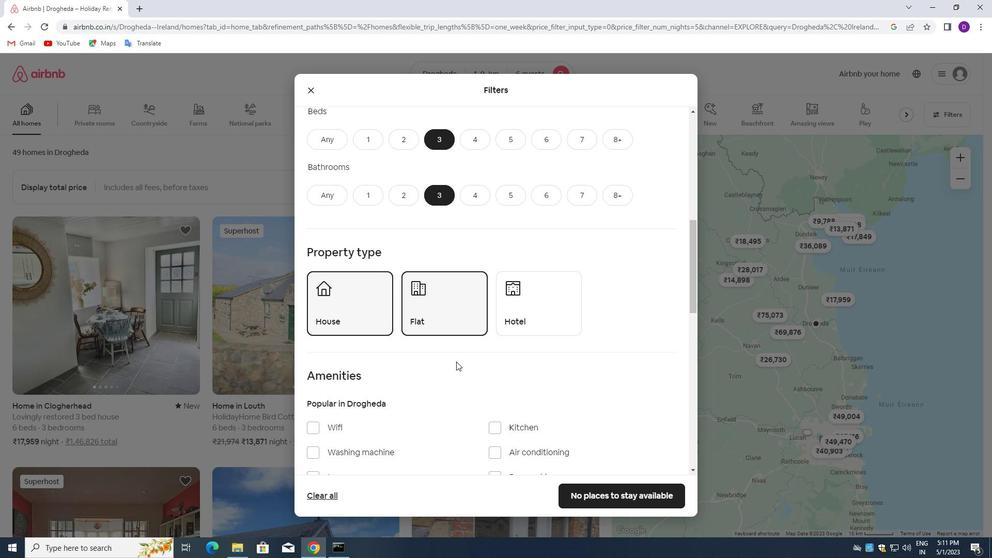 
Action: Mouse moved to (456, 361)
Screenshot: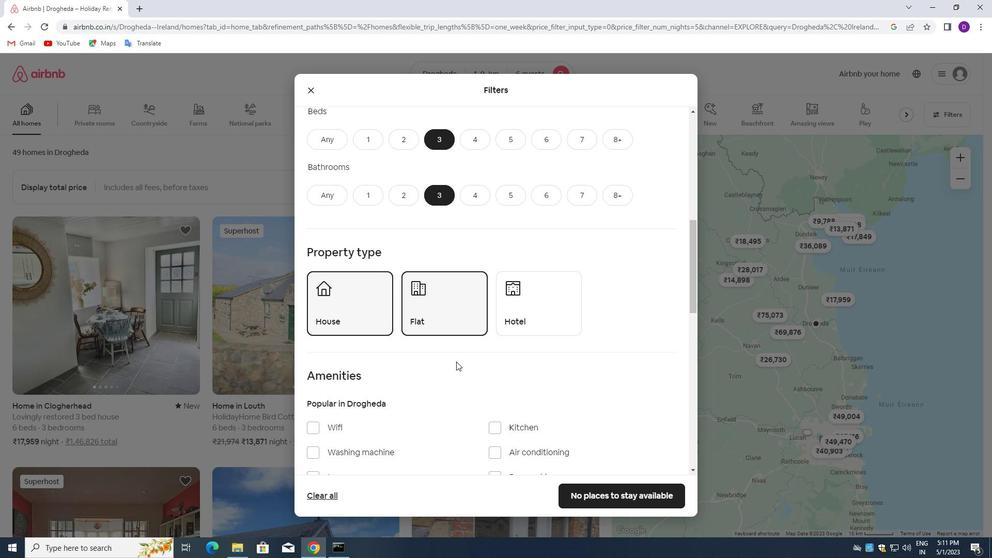 
Action: Mouse scrolled (456, 361) with delta (0, 0)
Screenshot: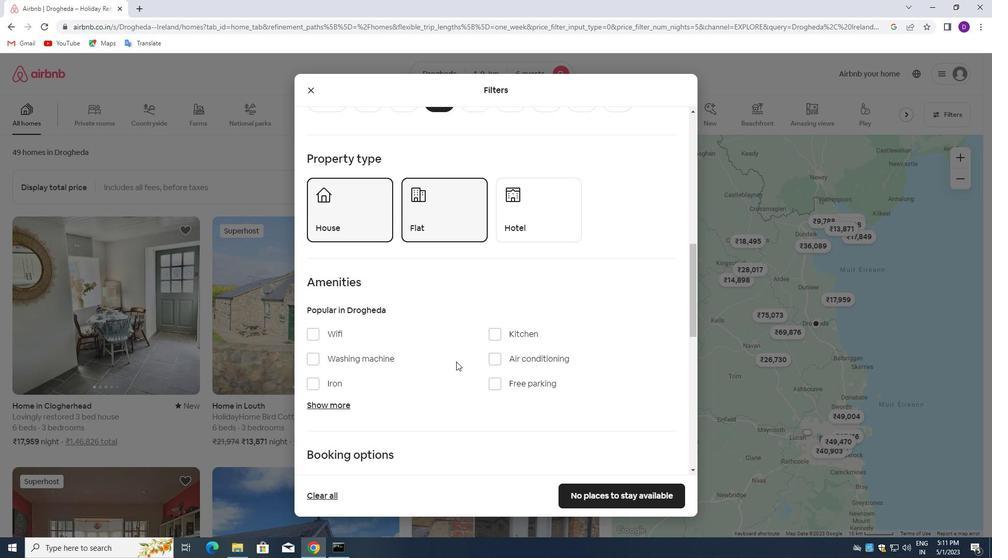 
Action: Mouse scrolled (456, 361) with delta (0, 0)
Screenshot: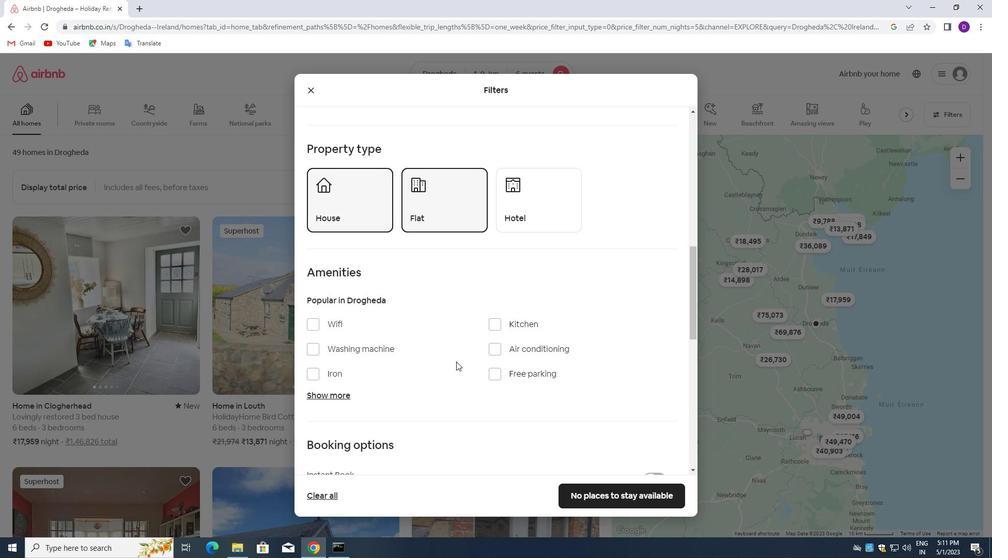 
Action: Mouse scrolled (456, 361) with delta (0, 0)
Screenshot: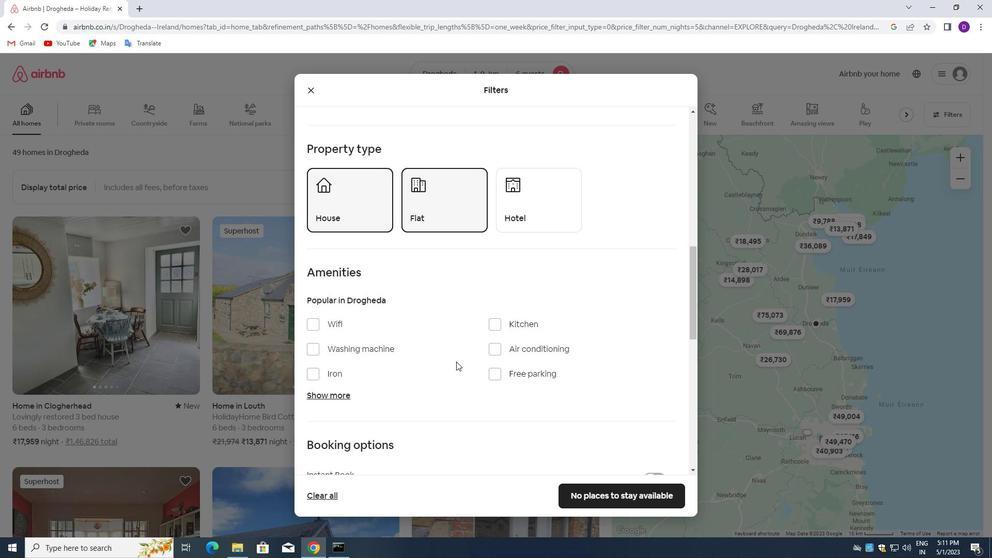 
Action: Mouse scrolled (456, 361) with delta (0, 0)
Screenshot: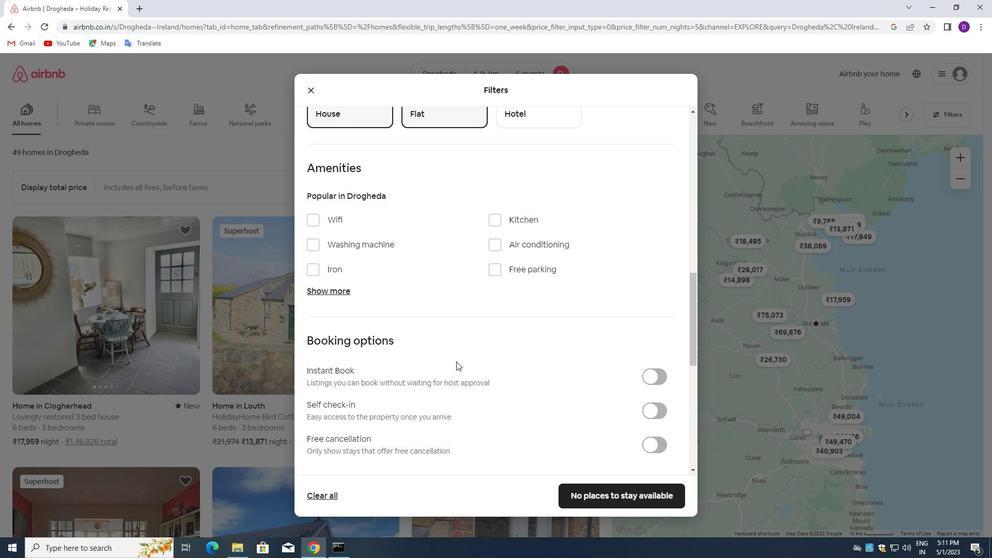 
Action: Mouse moved to (651, 304)
Screenshot: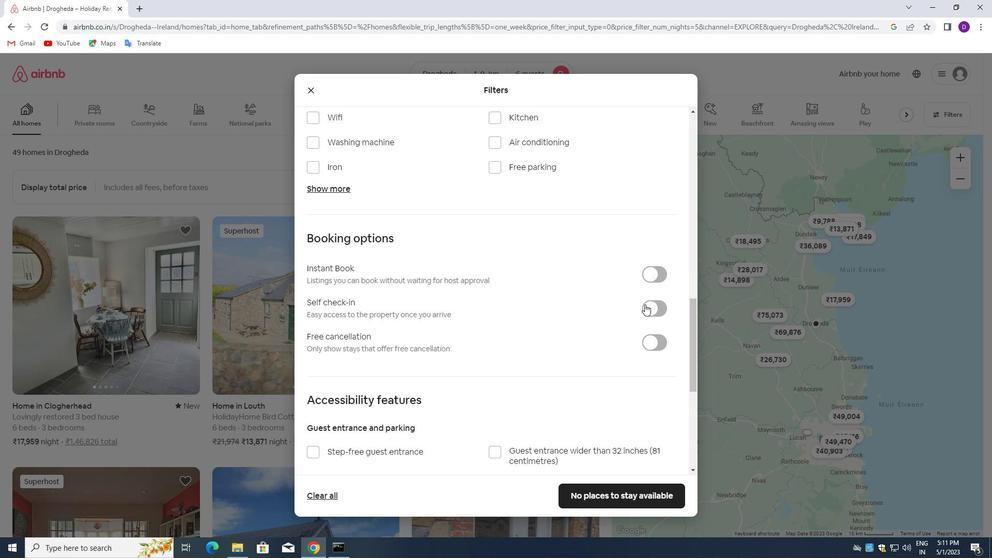
Action: Mouse pressed left at (651, 304)
Screenshot: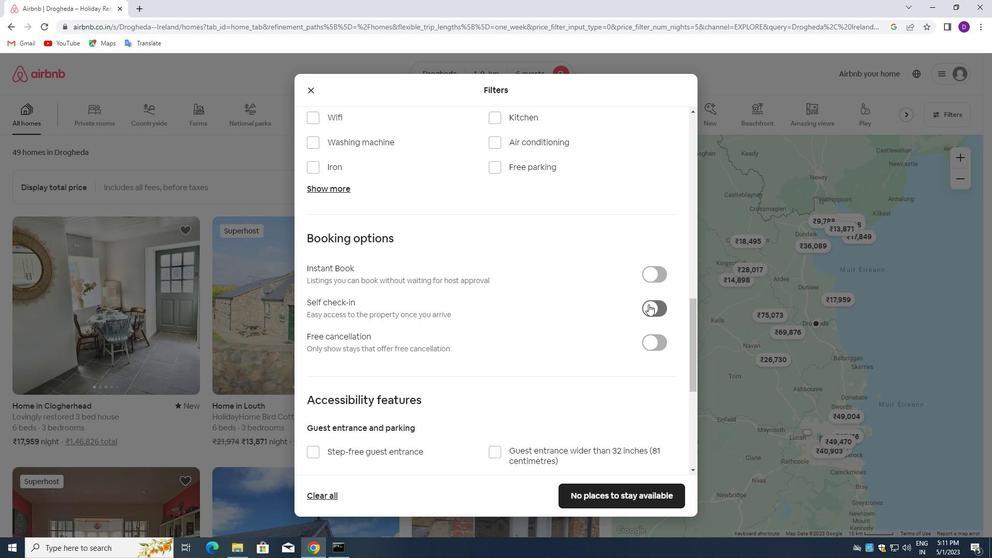 
Action: Mouse moved to (440, 362)
Screenshot: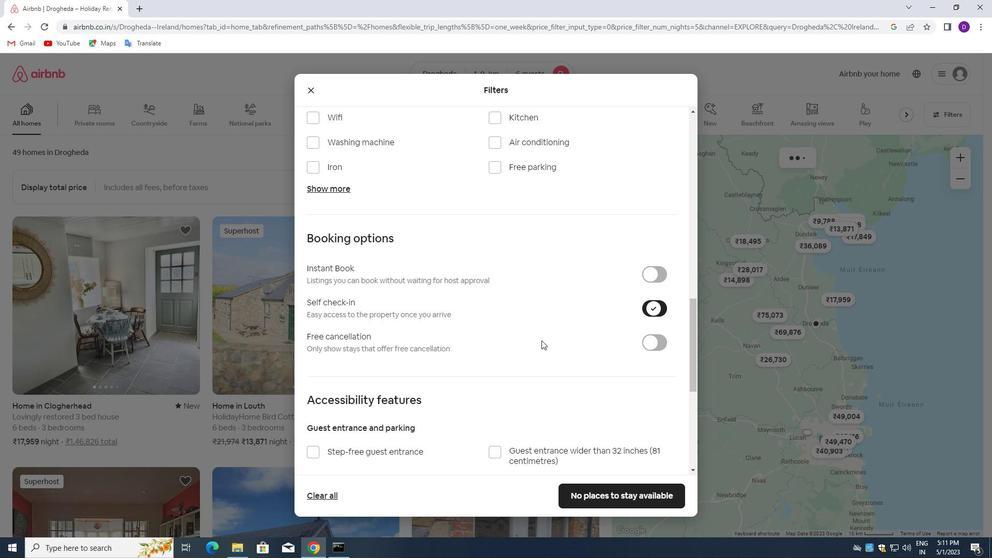 
Action: Mouse scrolled (440, 361) with delta (0, 0)
Screenshot: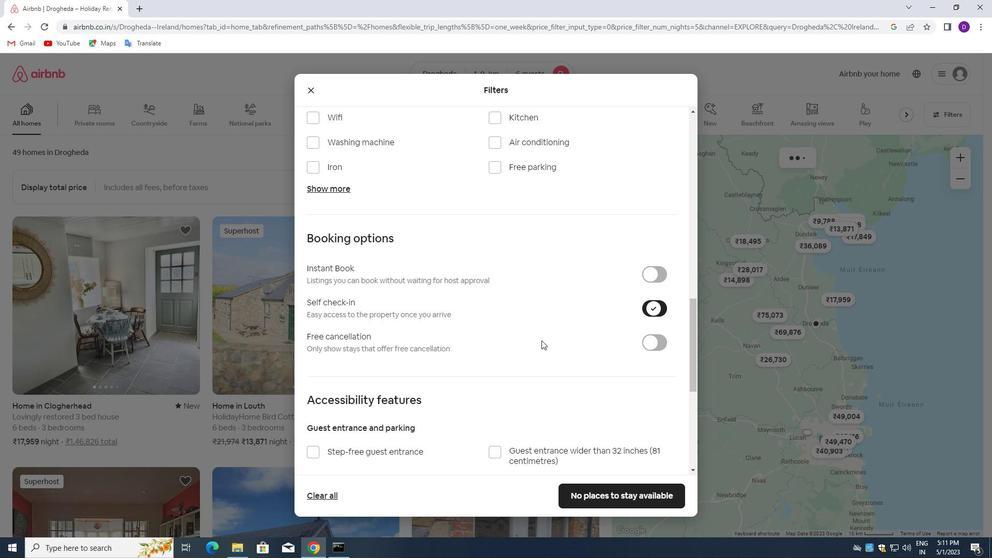 
Action: Mouse moved to (428, 367)
Screenshot: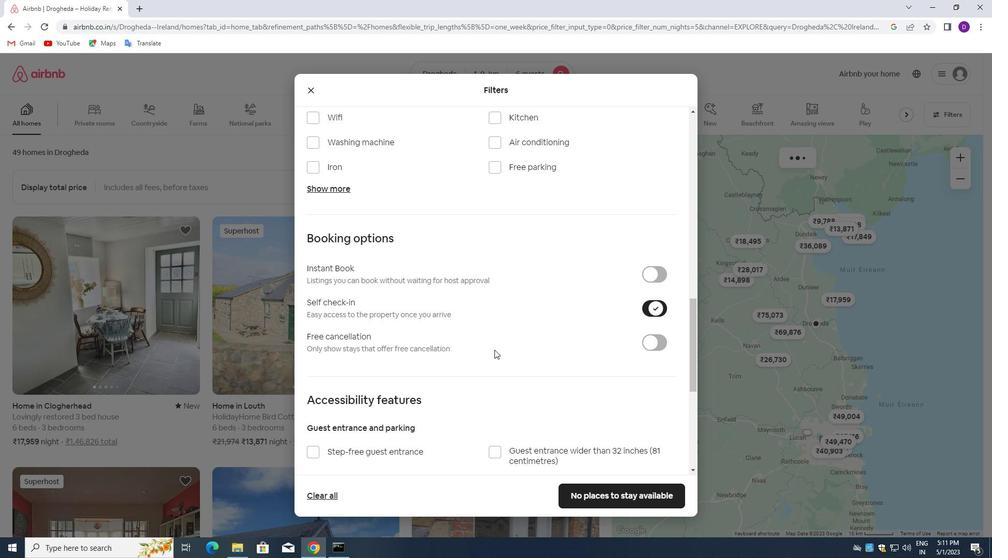 
Action: Mouse scrolled (428, 367) with delta (0, 0)
Screenshot: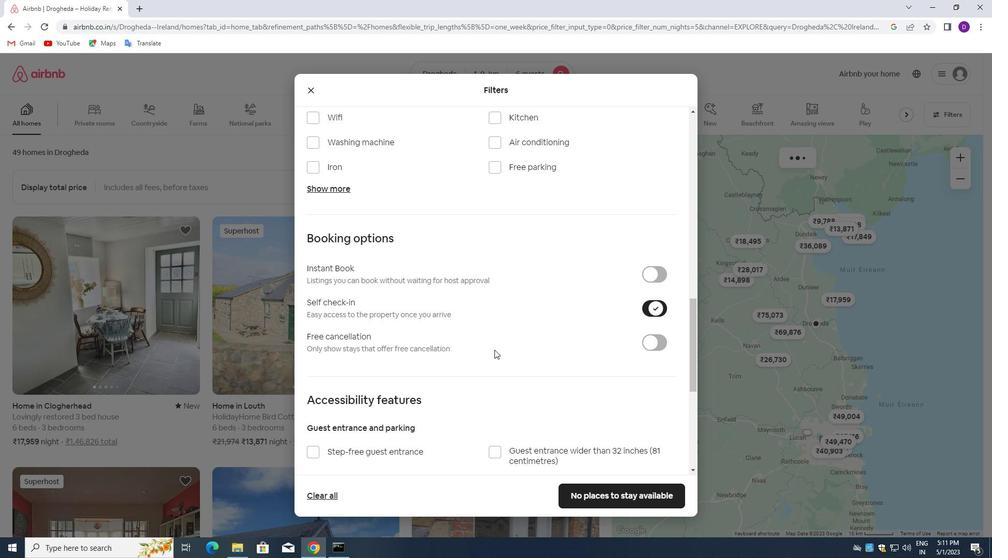 
Action: Mouse moved to (421, 370)
Screenshot: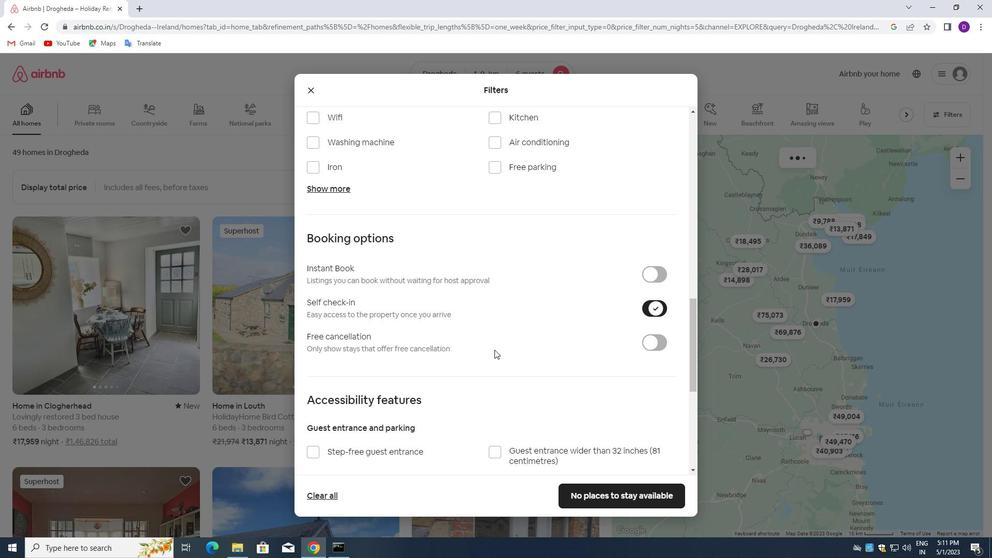 
Action: Mouse scrolled (421, 369) with delta (0, 0)
Screenshot: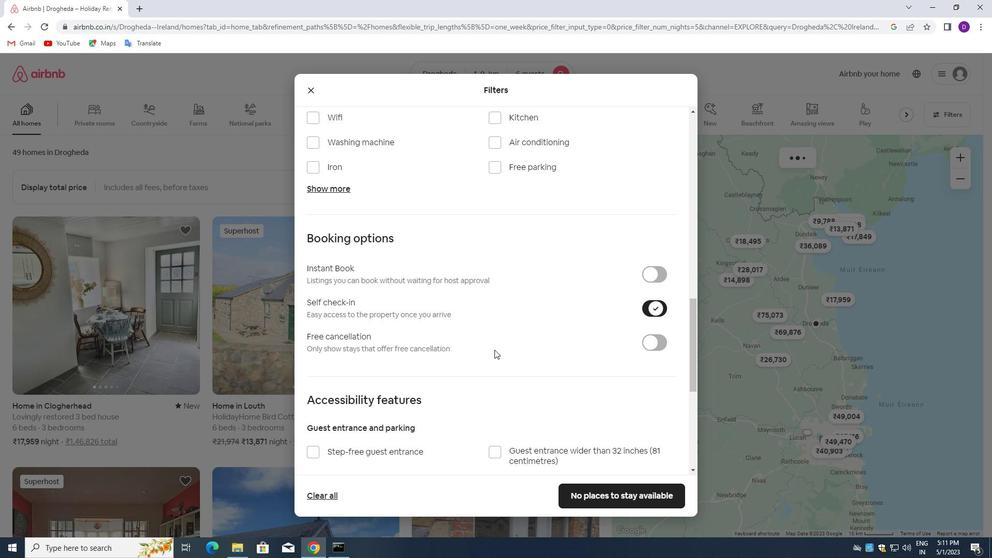
Action: Mouse moved to (414, 371)
Screenshot: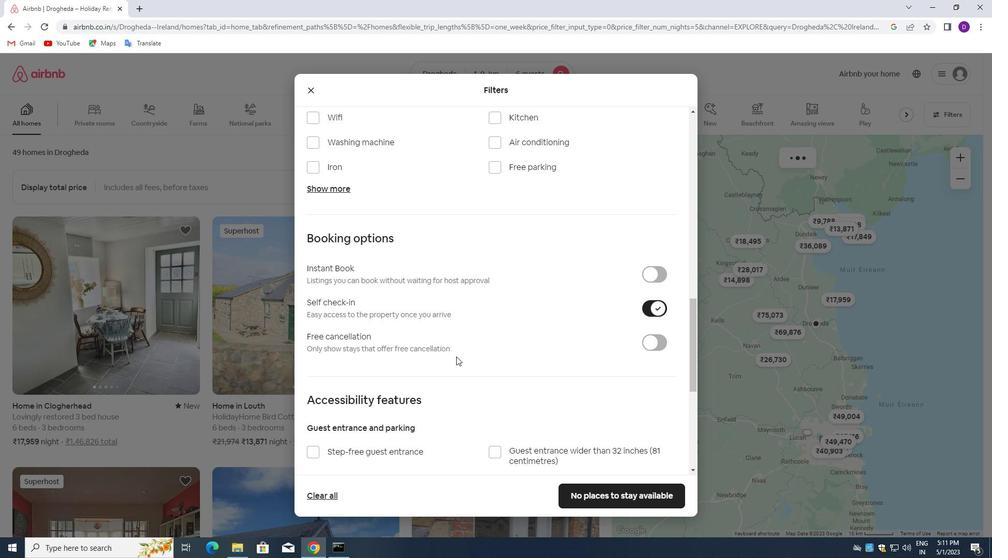 
Action: Mouse scrolled (414, 371) with delta (0, 0)
Screenshot: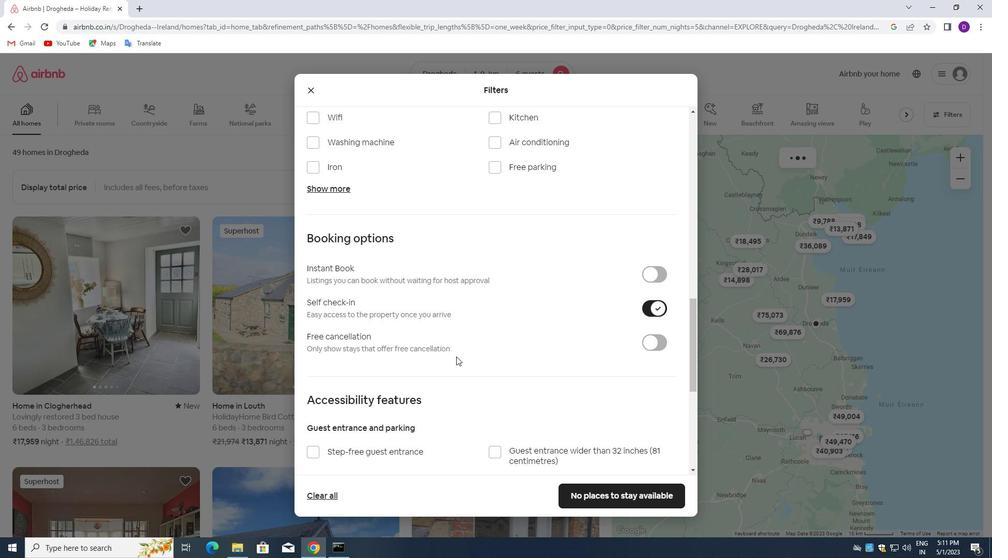 
Action: Mouse moved to (413, 371)
Screenshot: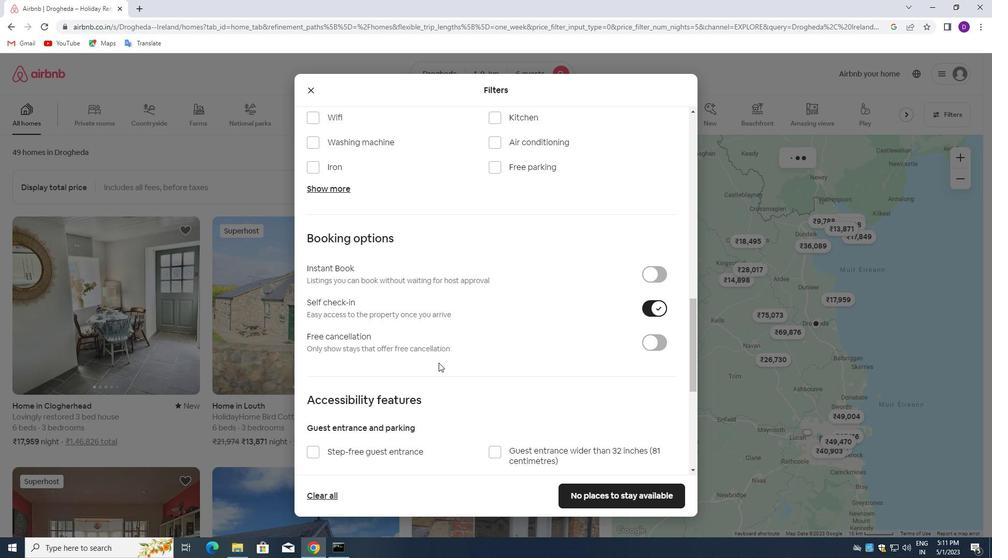 
Action: Mouse scrolled (413, 371) with delta (0, 0)
Screenshot: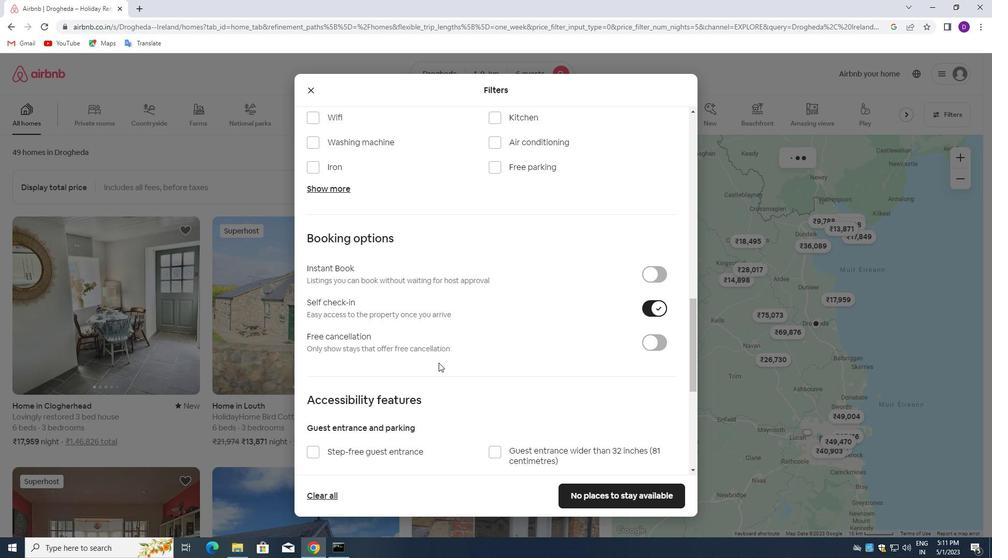
Action: Mouse moved to (409, 378)
Screenshot: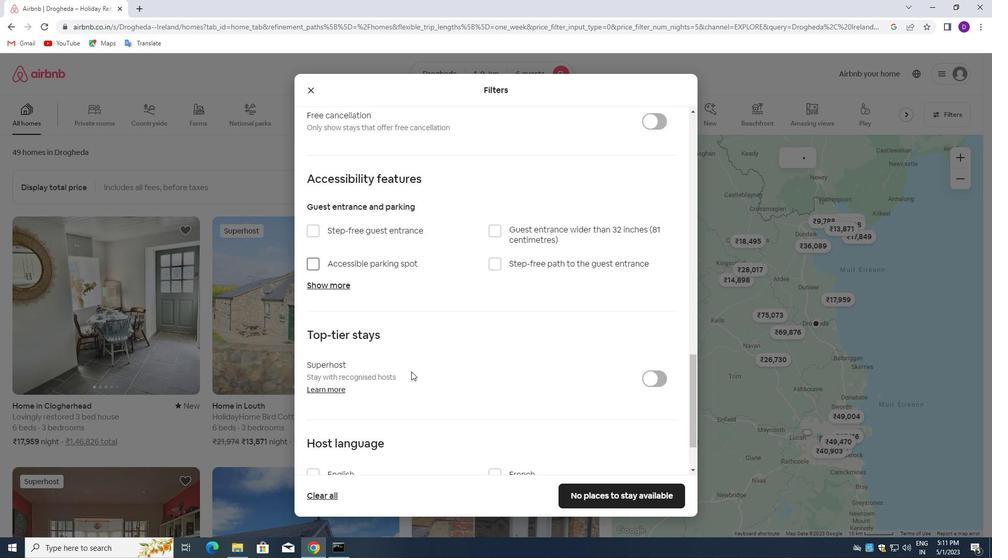 
Action: Mouse scrolled (409, 377) with delta (0, 0)
Screenshot: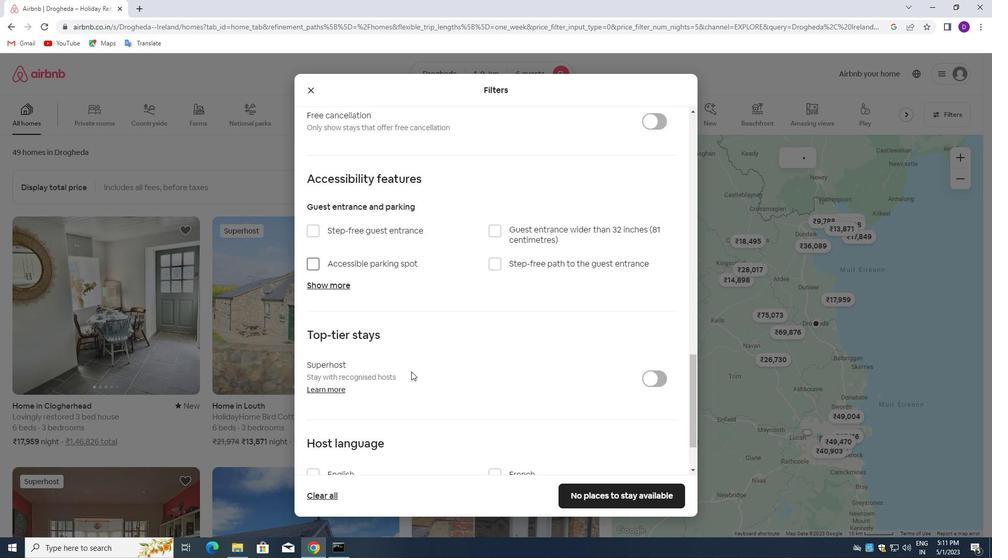 
Action: Mouse moved to (402, 383)
Screenshot: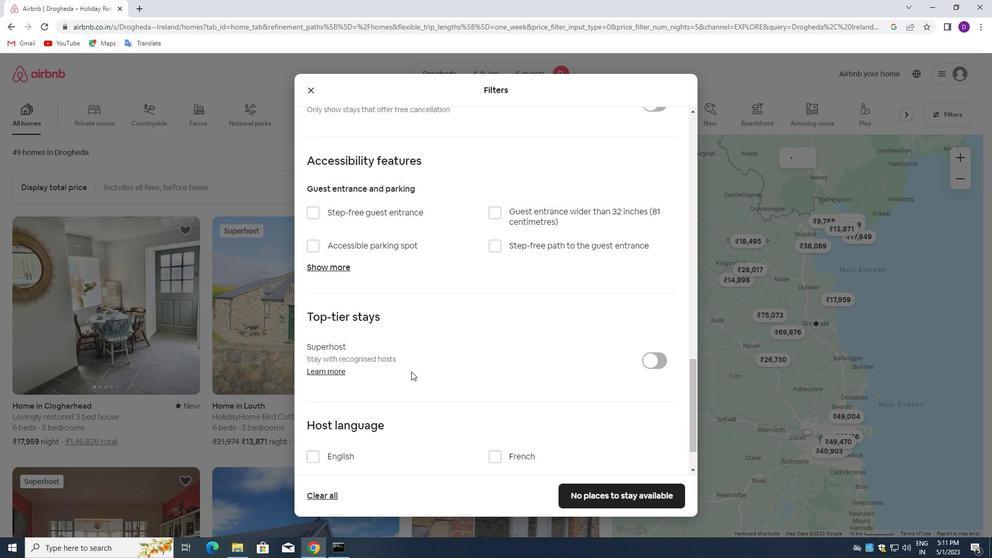 
Action: Mouse scrolled (402, 383) with delta (0, 0)
Screenshot: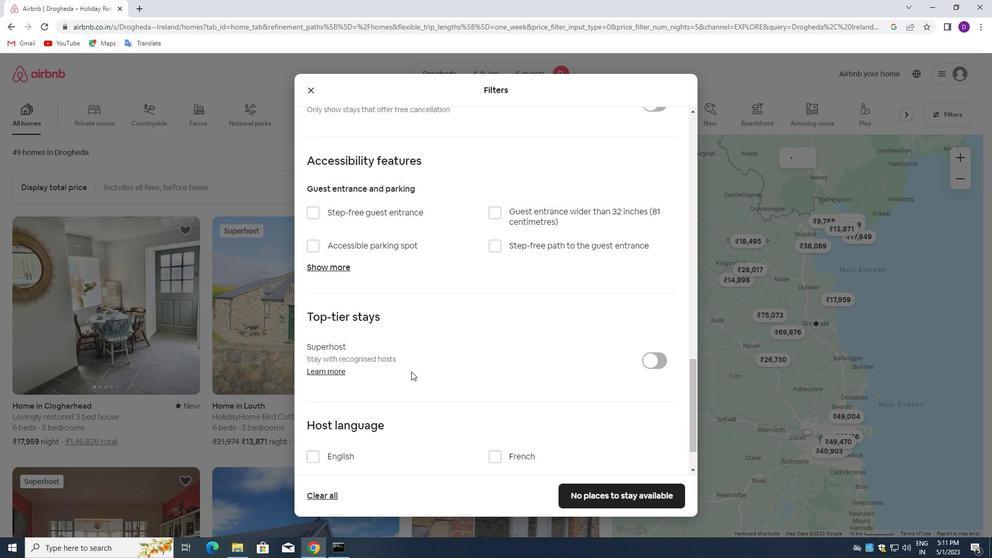 
Action: Mouse moved to (398, 385)
Screenshot: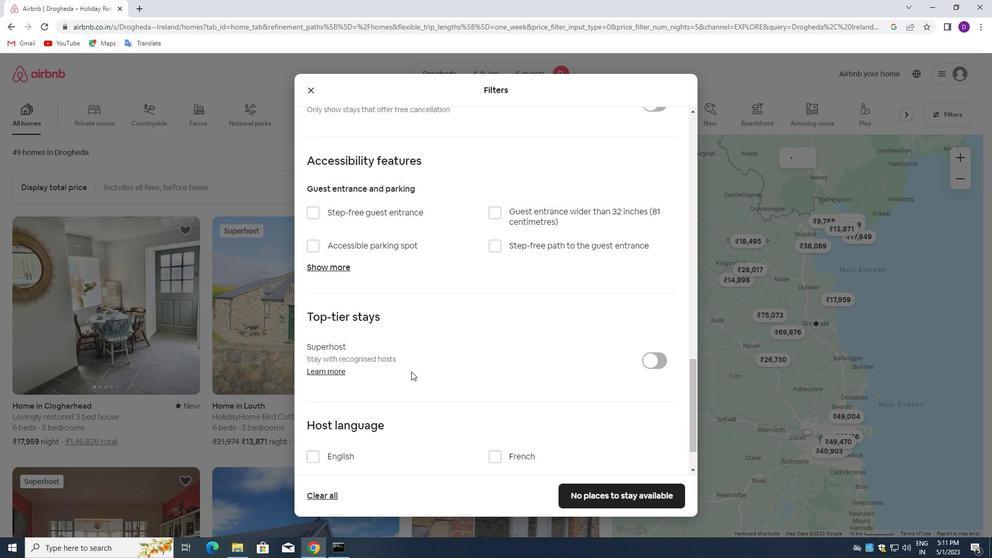 
Action: Mouse scrolled (398, 385) with delta (0, 0)
Screenshot: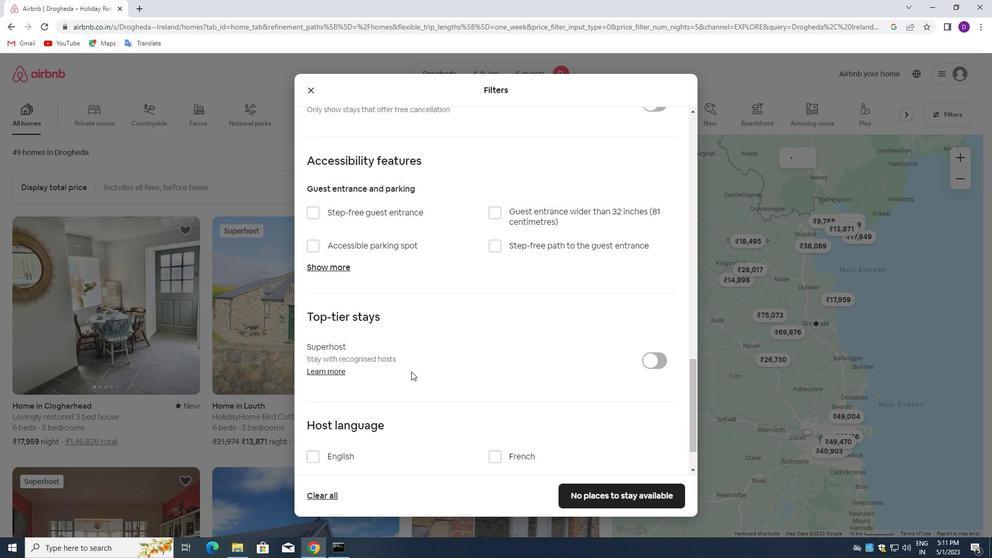 
Action: Mouse moved to (394, 388)
Screenshot: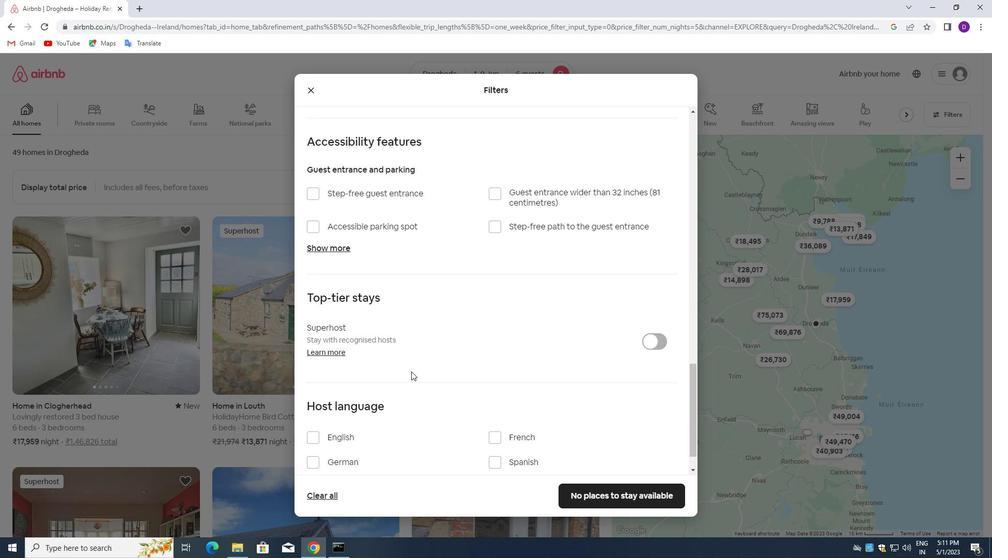 
Action: Mouse scrolled (394, 387) with delta (0, 0)
Screenshot: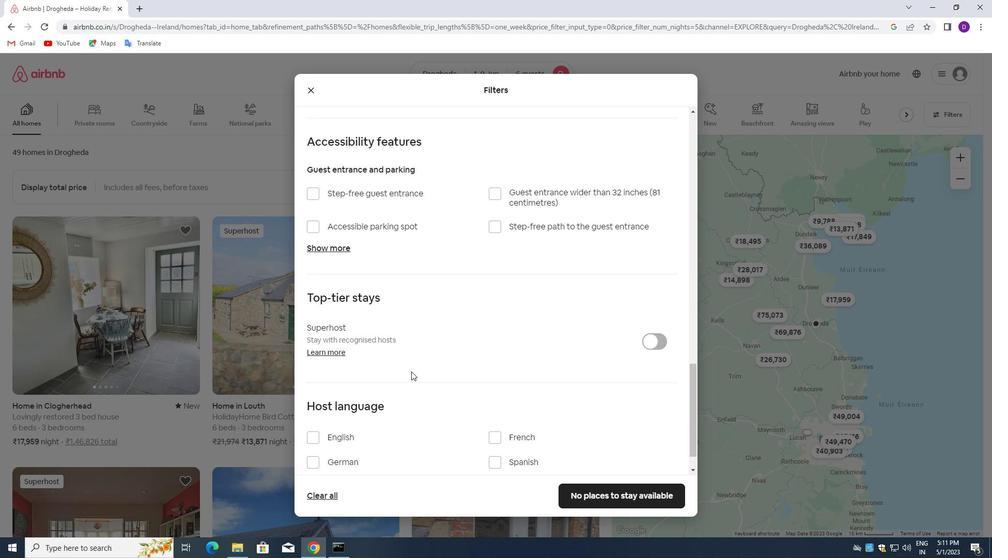 
Action: Mouse moved to (390, 389)
Screenshot: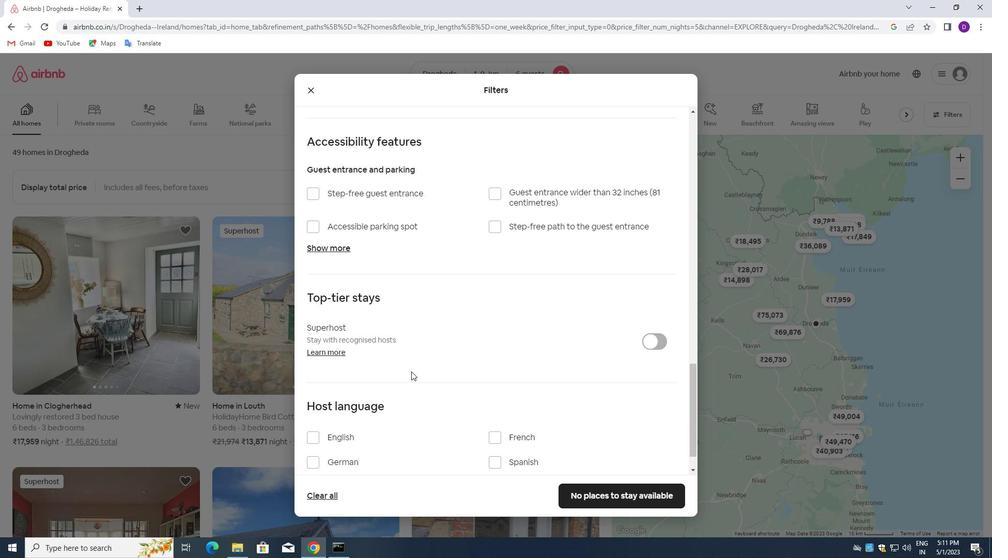 
Action: Mouse scrolled (390, 388) with delta (0, 0)
Screenshot: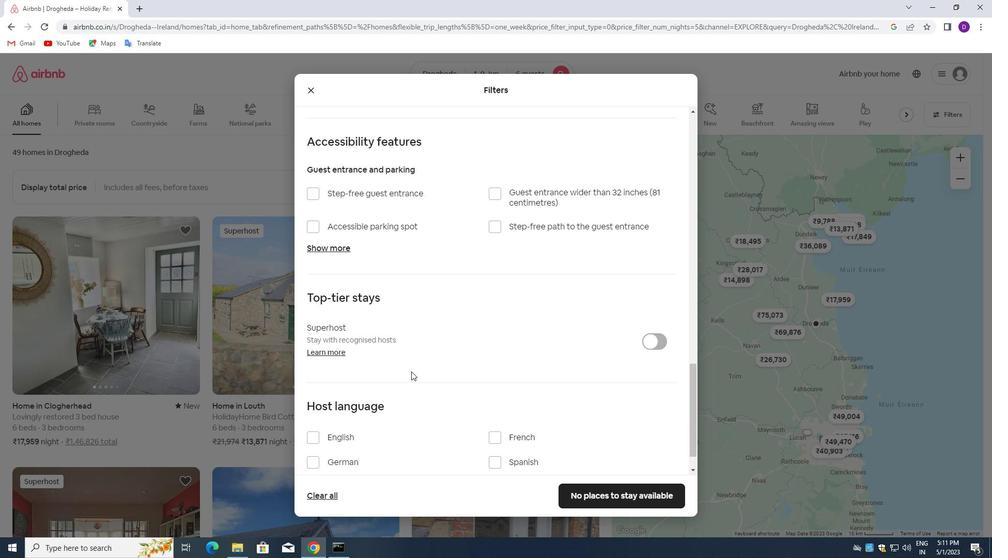 
Action: Mouse moved to (311, 403)
Screenshot: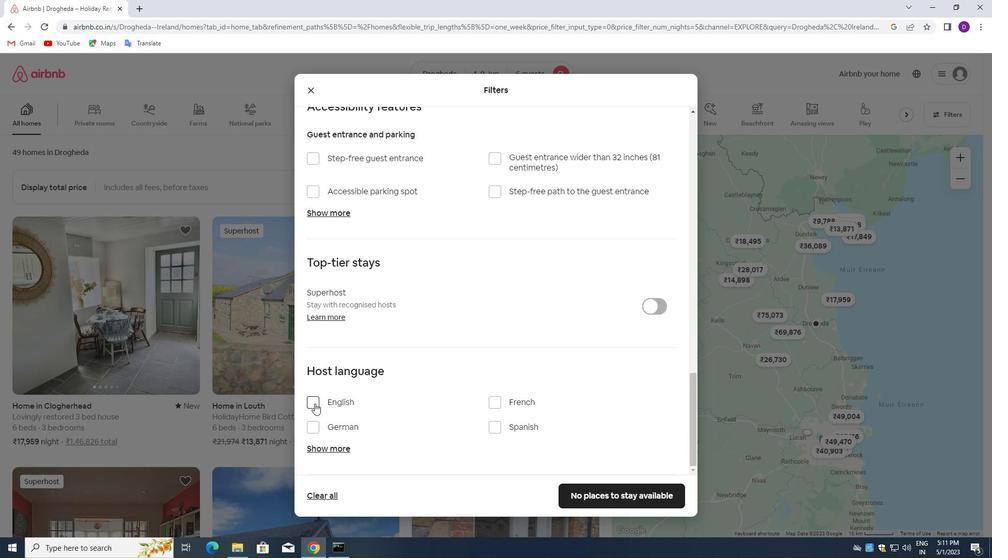 
Action: Mouse pressed left at (311, 403)
Screenshot: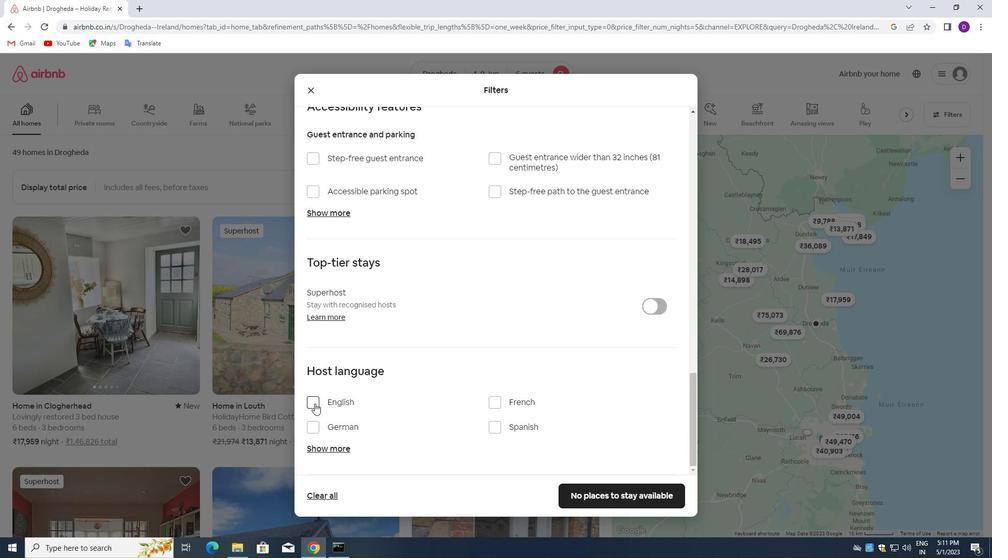 
Action: Mouse moved to (587, 501)
Screenshot: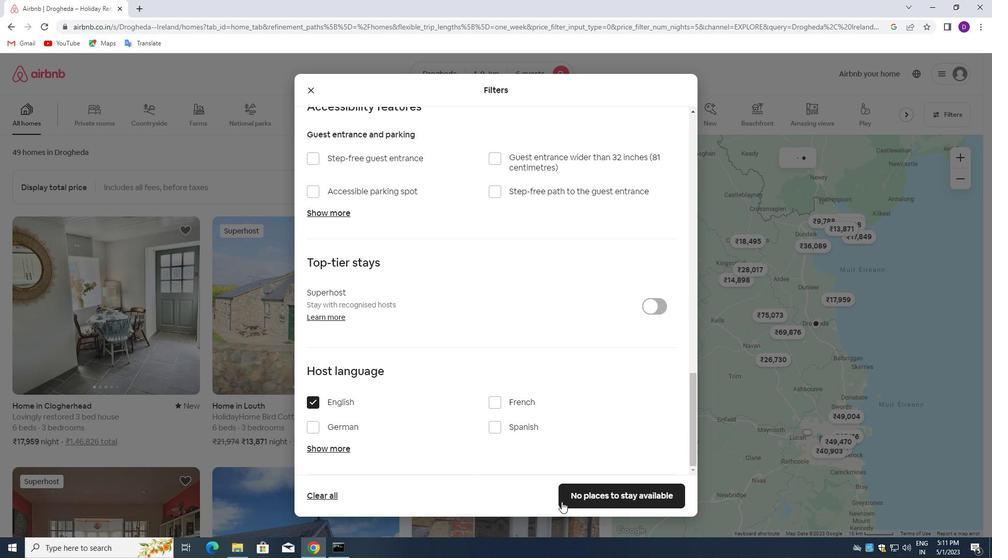 
Action: Mouse pressed left at (587, 501)
Screenshot: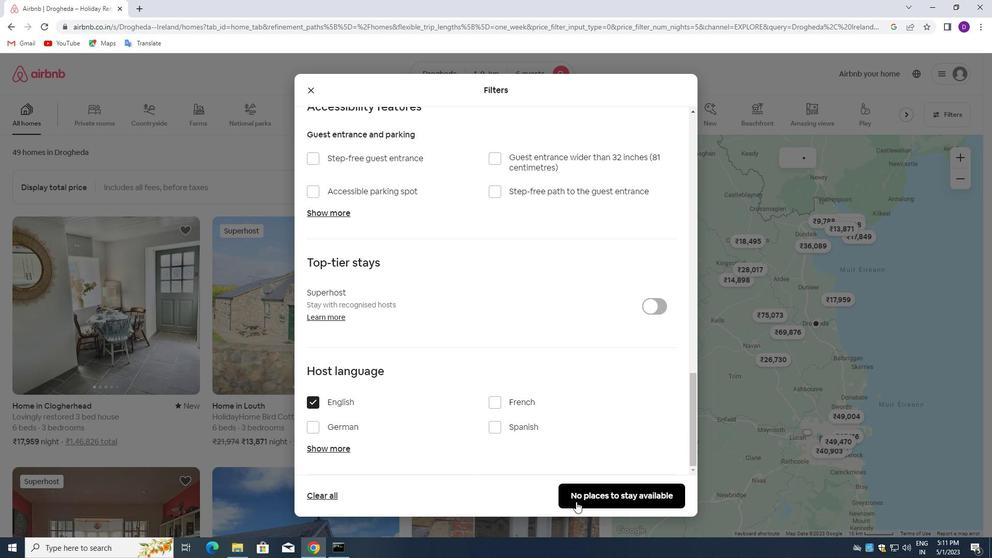 
Action: Mouse moved to (584, 499)
Screenshot: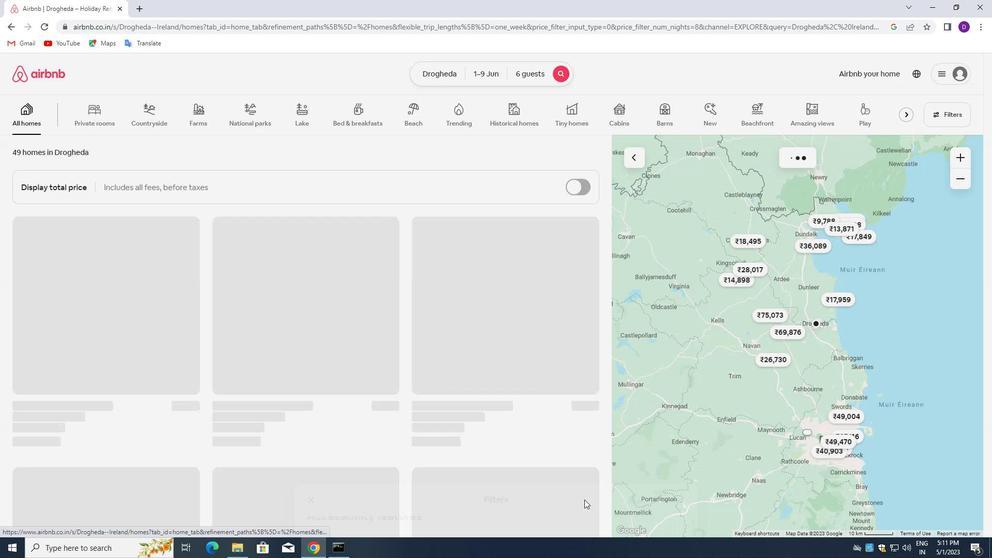 
